 Task: Check the percentage active listings of family room in the last 1 year.
Action: Mouse moved to (1109, 251)
Screenshot: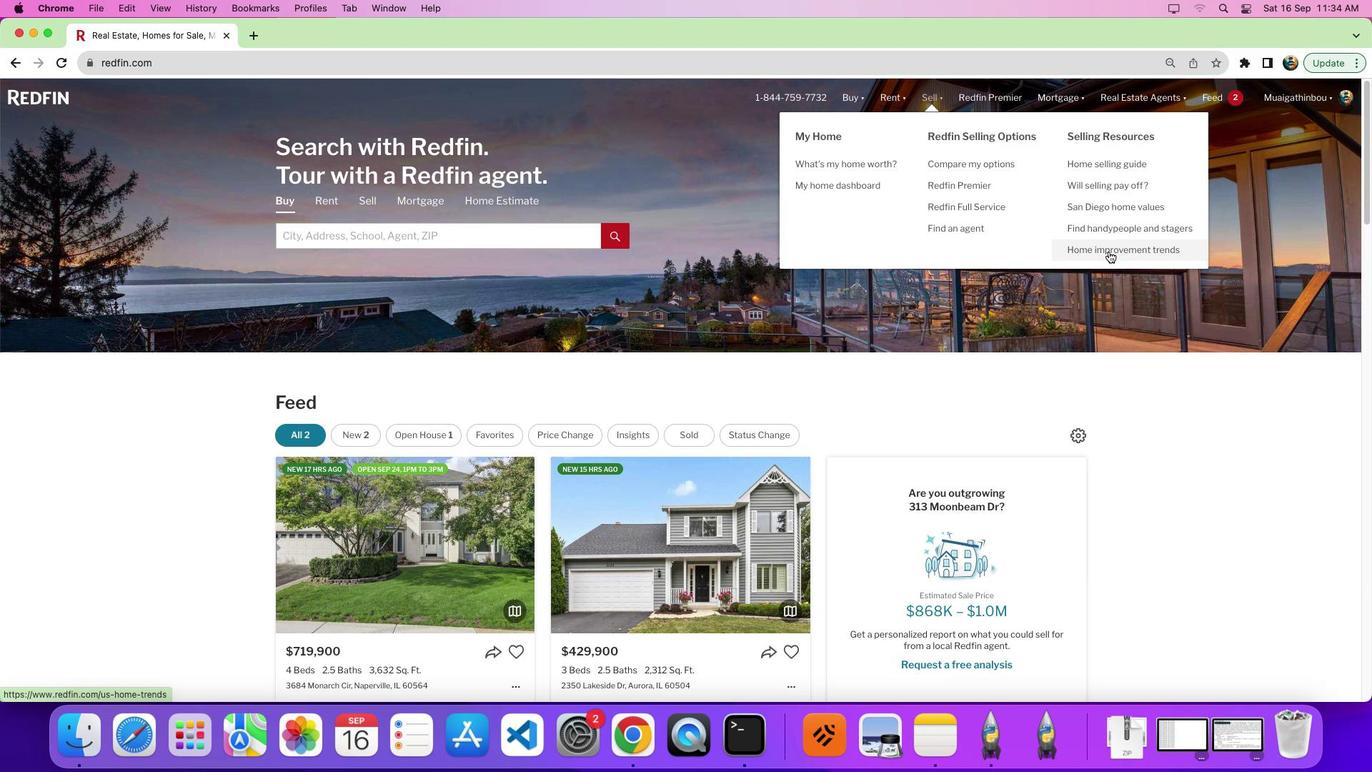 
Action: Mouse pressed left at (1109, 251)
Screenshot: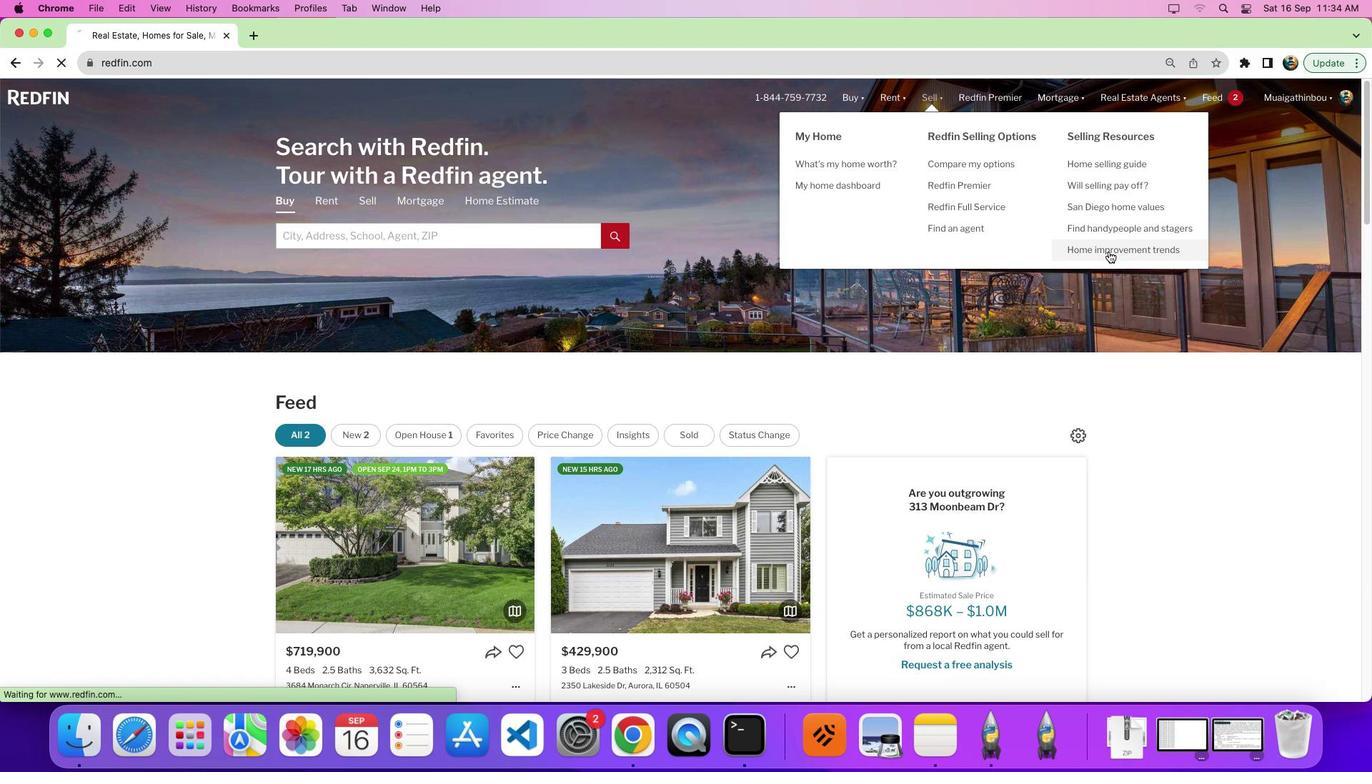 
Action: Mouse pressed left at (1109, 251)
Screenshot: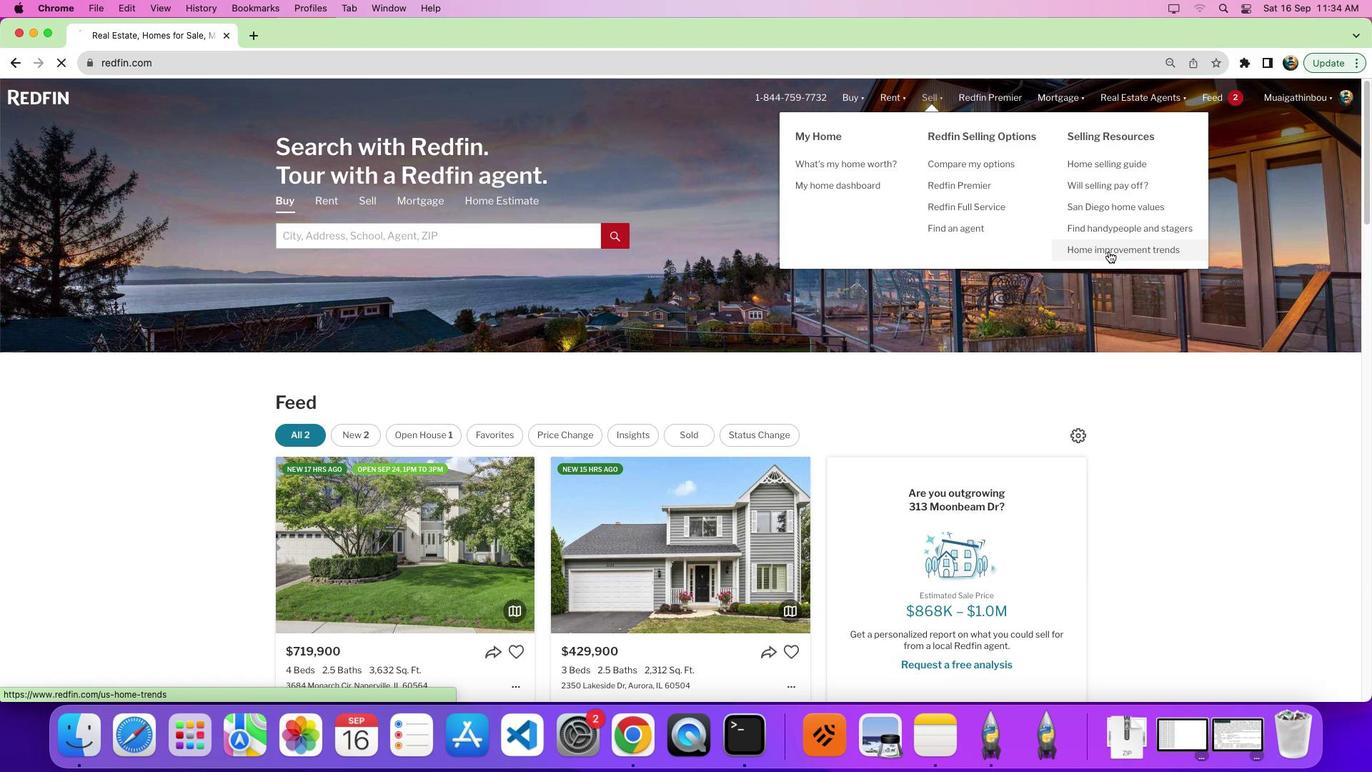 
Action: Mouse moved to (401, 269)
Screenshot: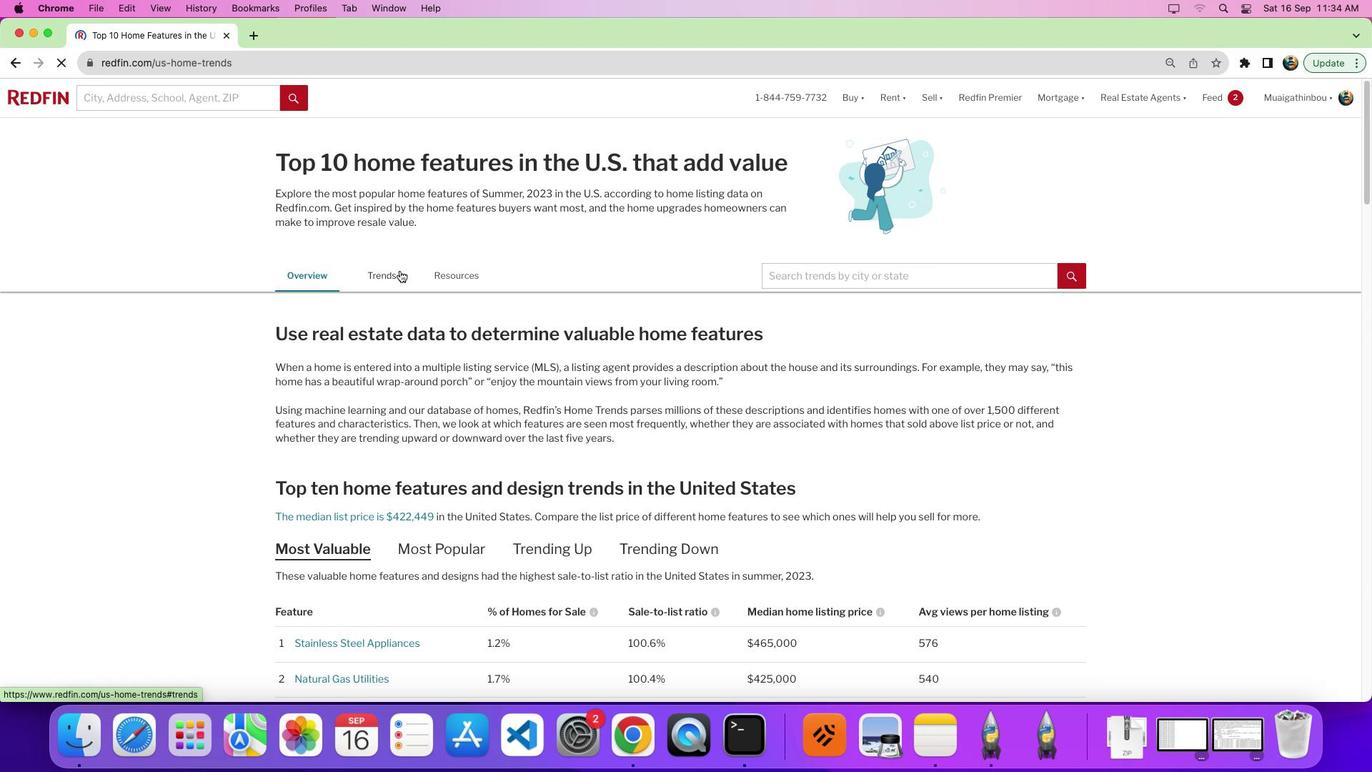 
Action: Mouse pressed left at (401, 269)
Screenshot: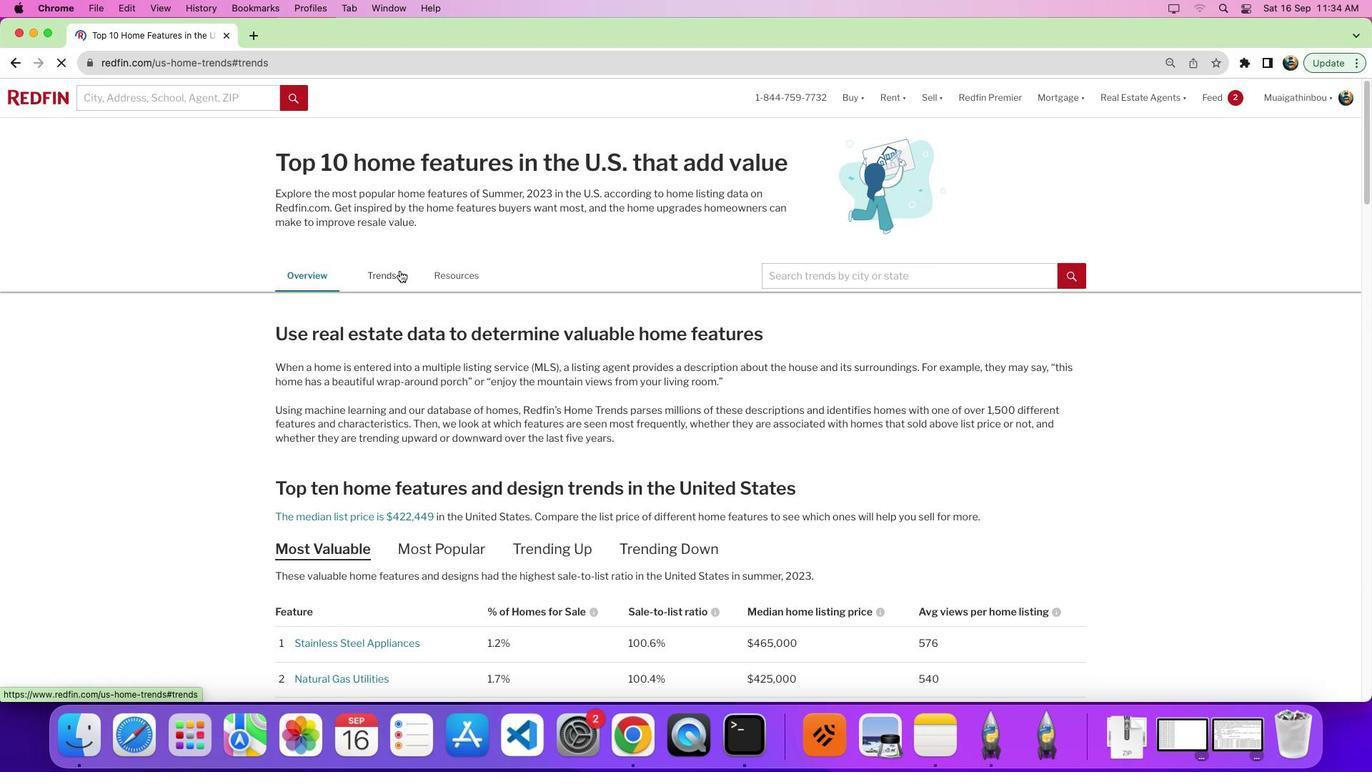 
Action: Mouse moved to (539, 327)
Screenshot: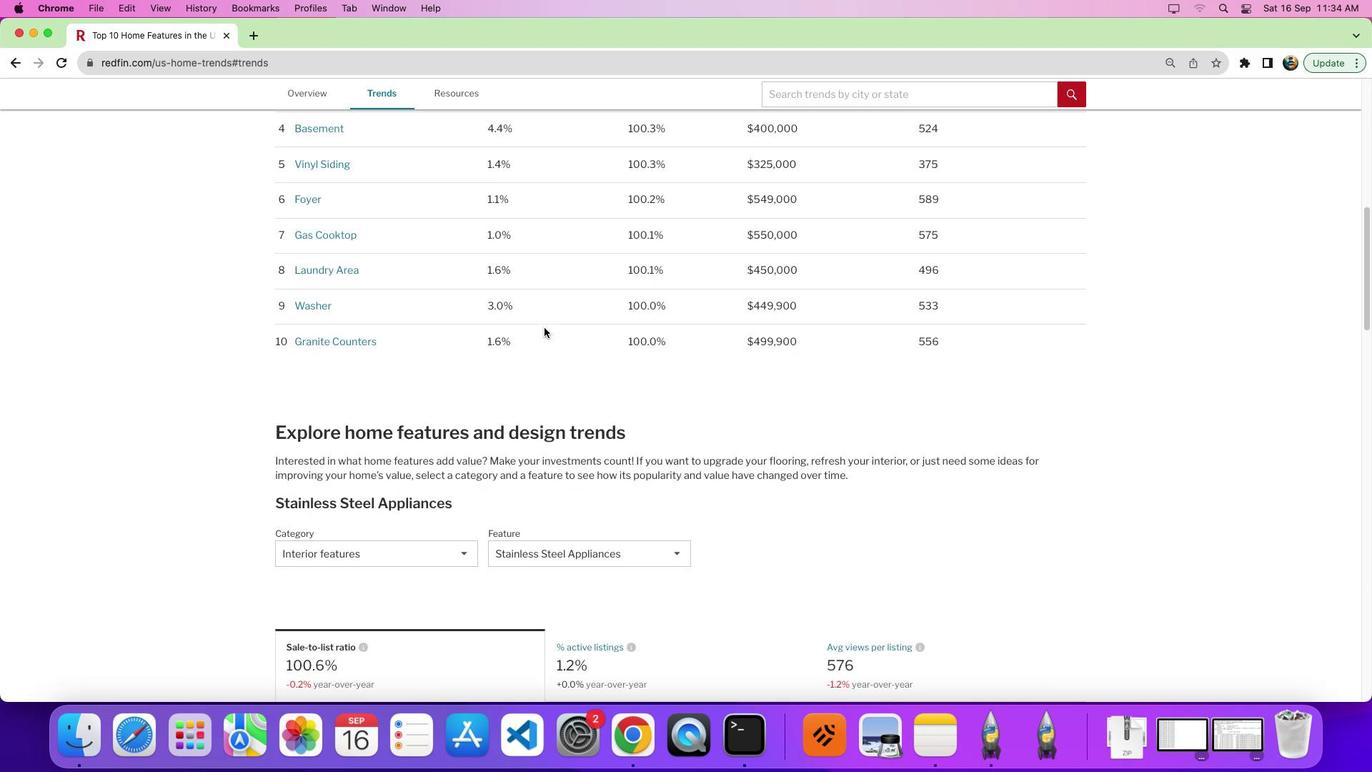 
Action: Mouse scrolled (539, 327) with delta (0, 0)
Screenshot: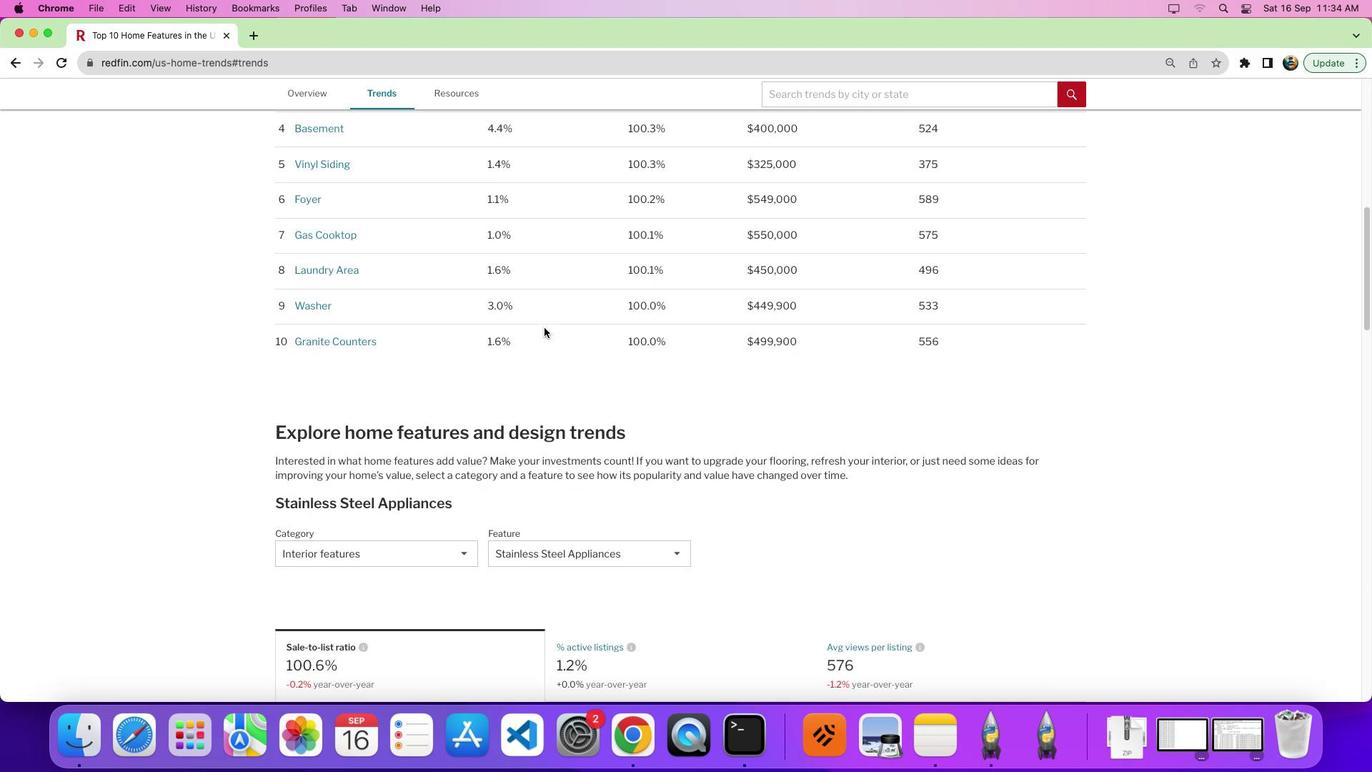 
Action: Mouse moved to (539, 328)
Screenshot: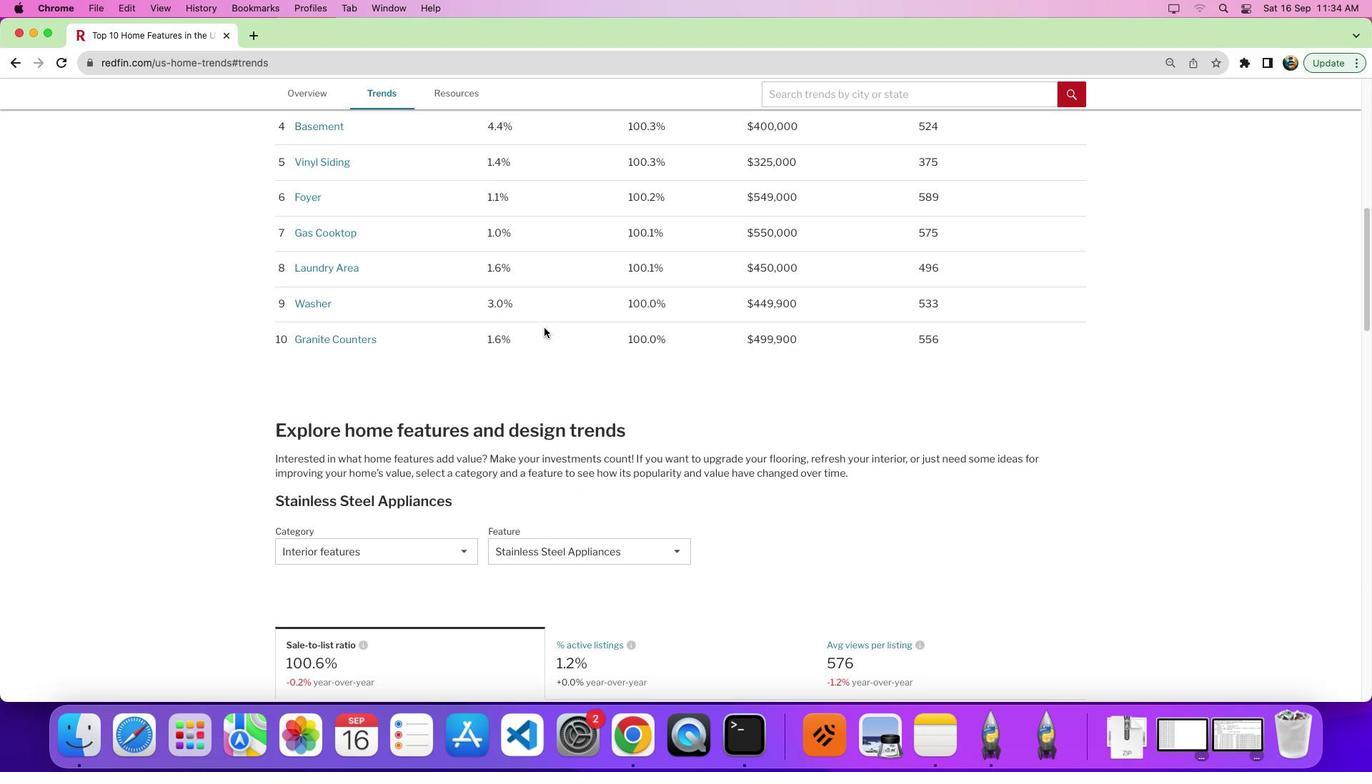 
Action: Mouse scrolled (539, 328) with delta (0, 0)
Screenshot: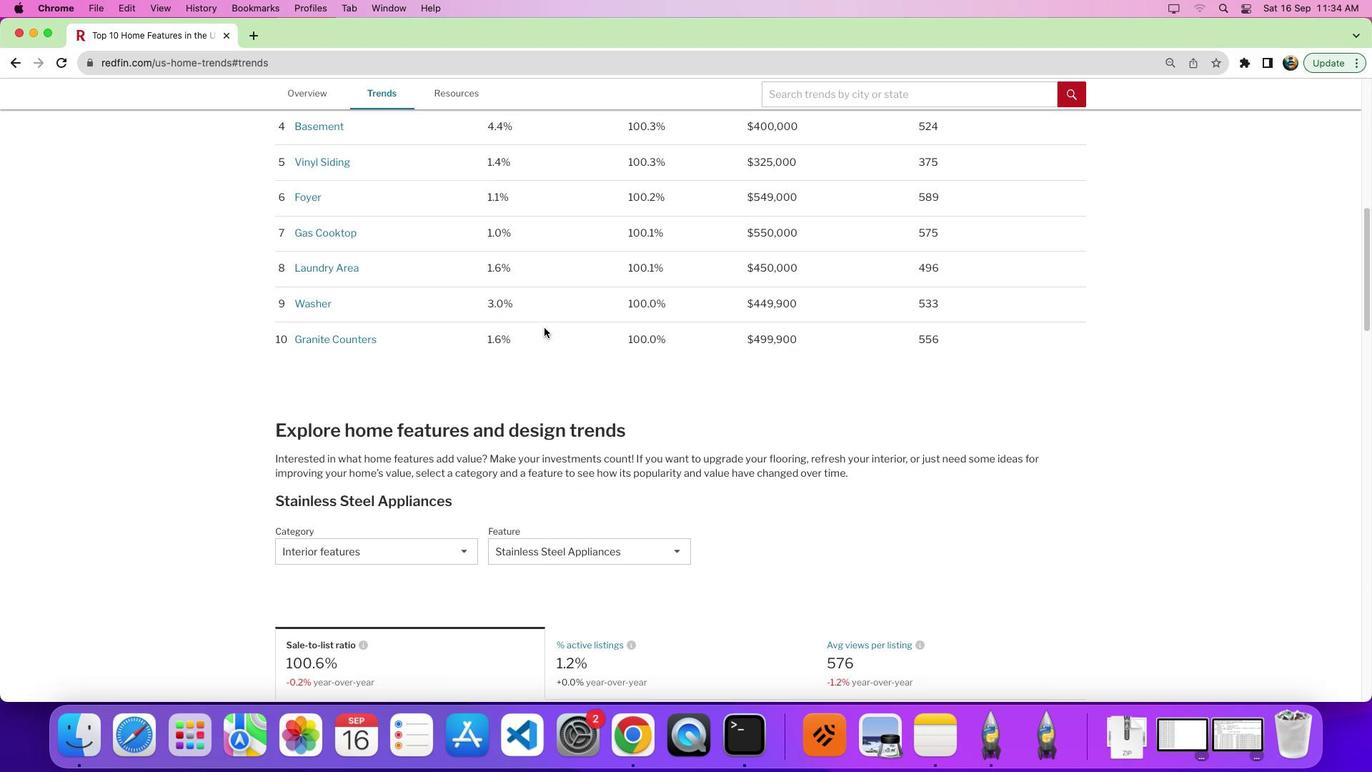 
Action: Mouse scrolled (539, 328) with delta (0, -5)
Screenshot: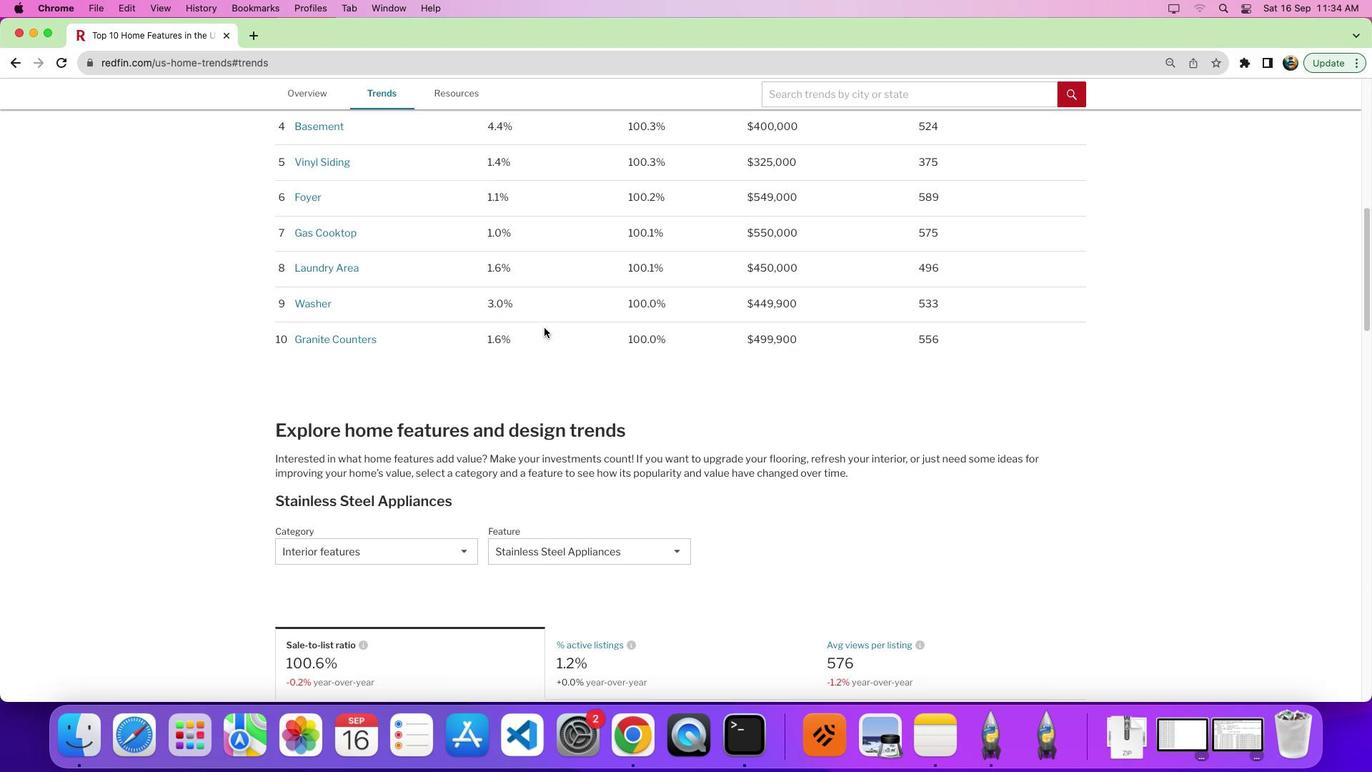
Action: Mouse moved to (584, 549)
Screenshot: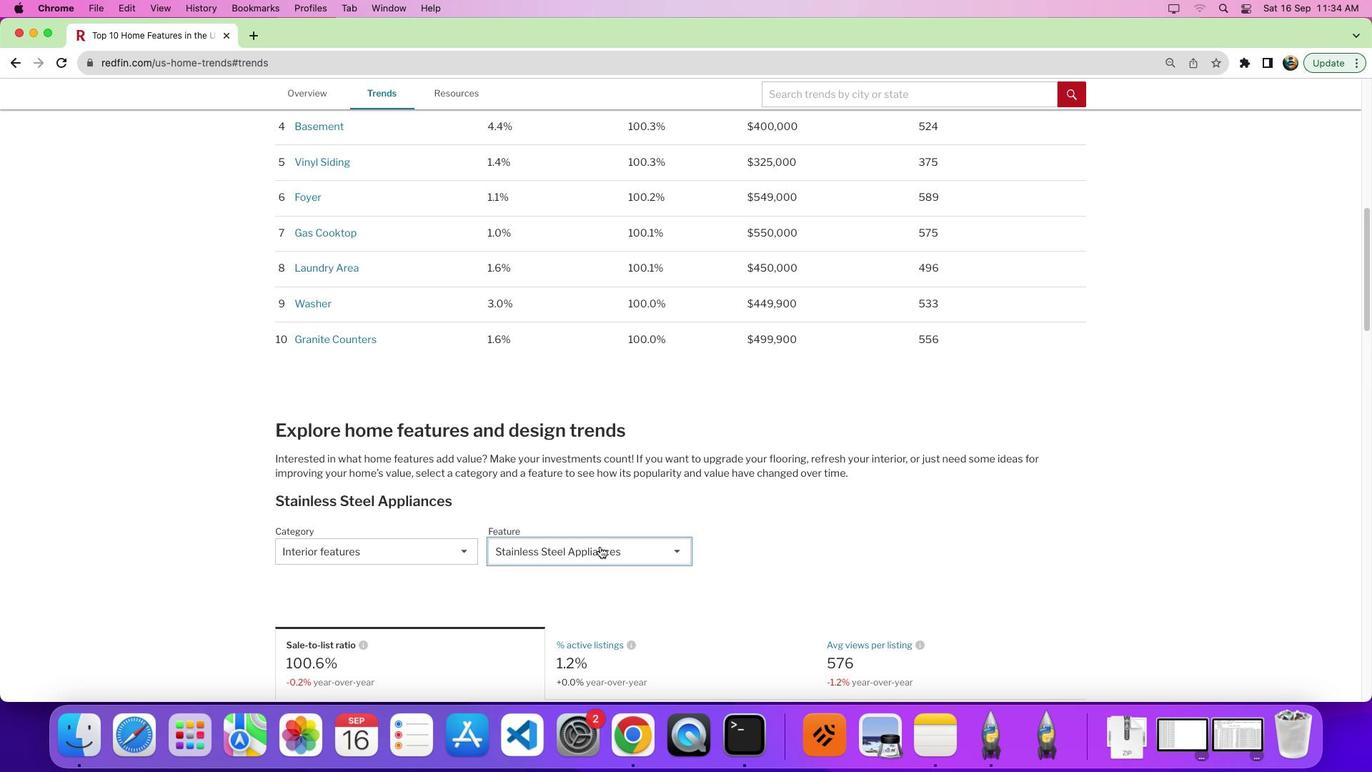 
Action: Mouse pressed left at (584, 549)
Screenshot: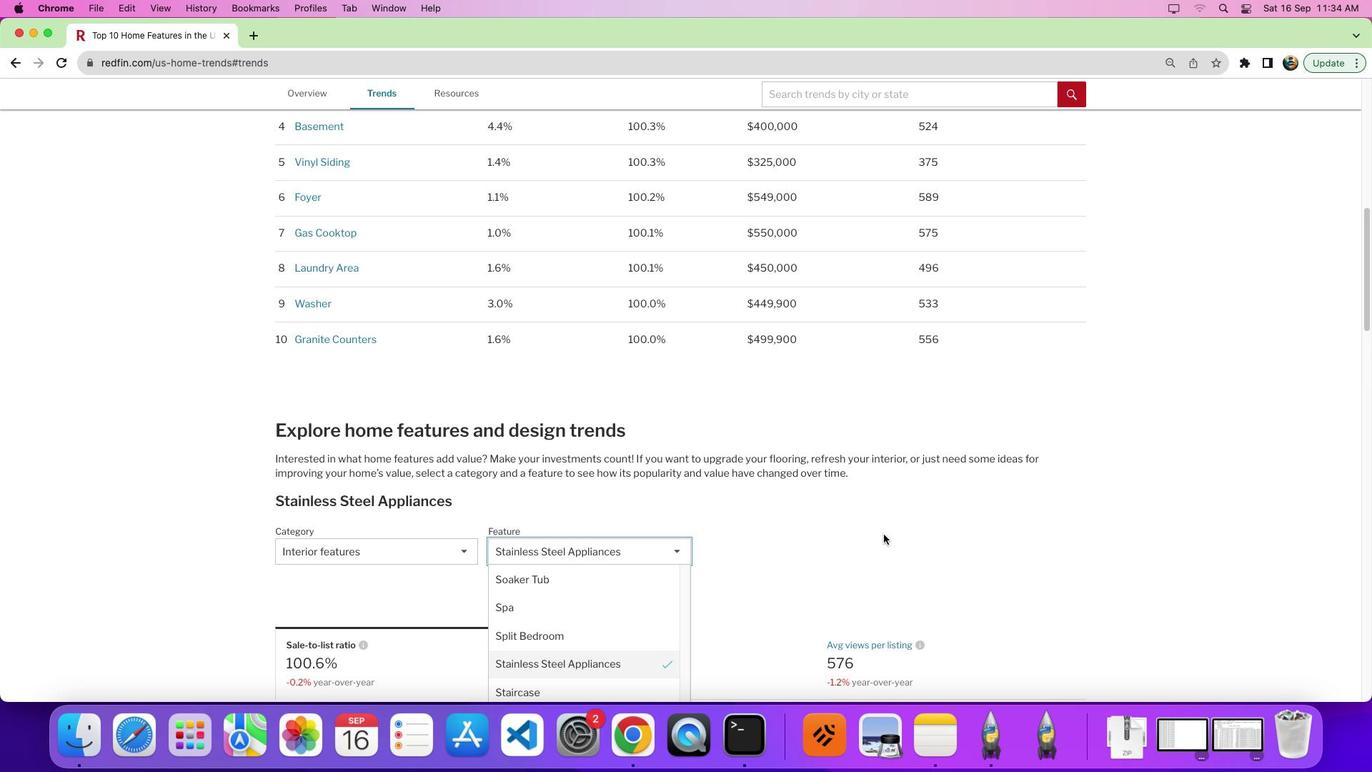 
Action: Mouse moved to (783, 526)
Screenshot: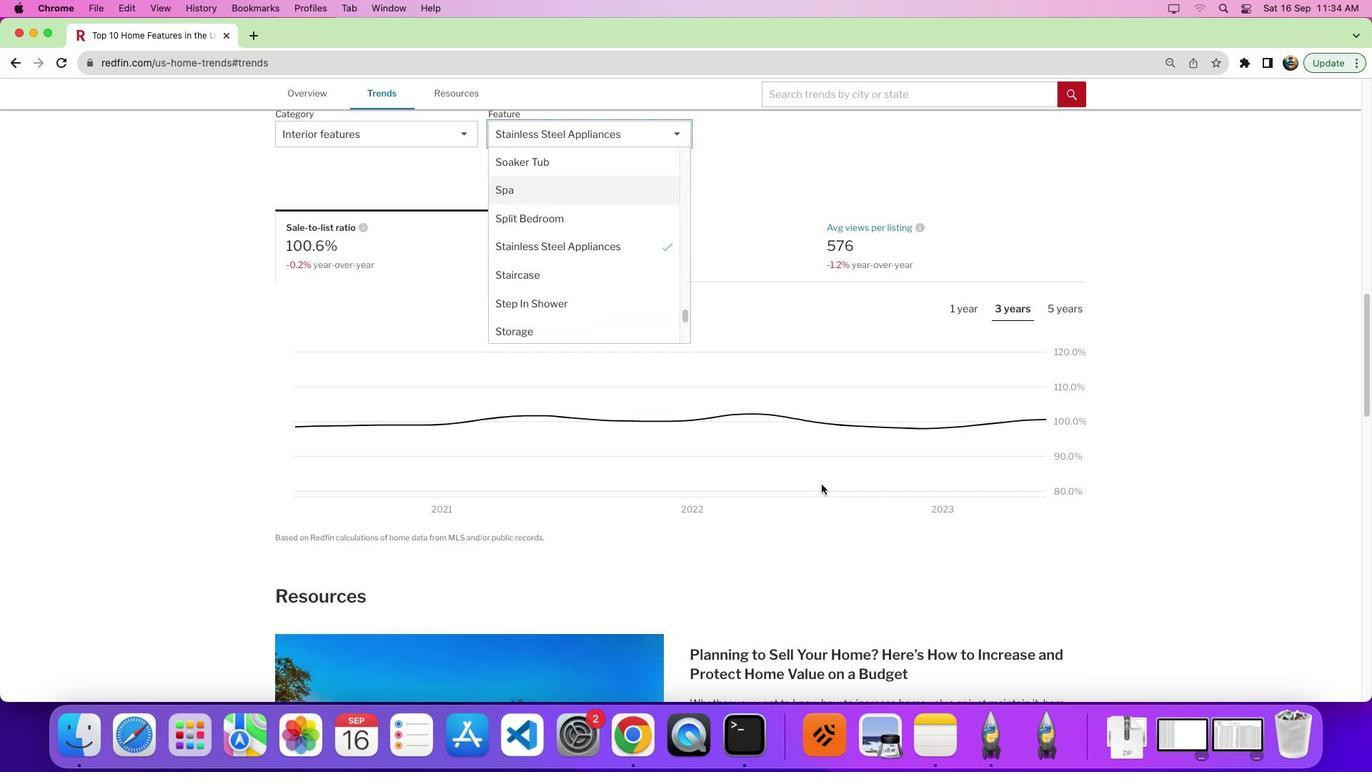 
Action: Mouse scrolled (783, 526) with delta (0, 0)
Screenshot: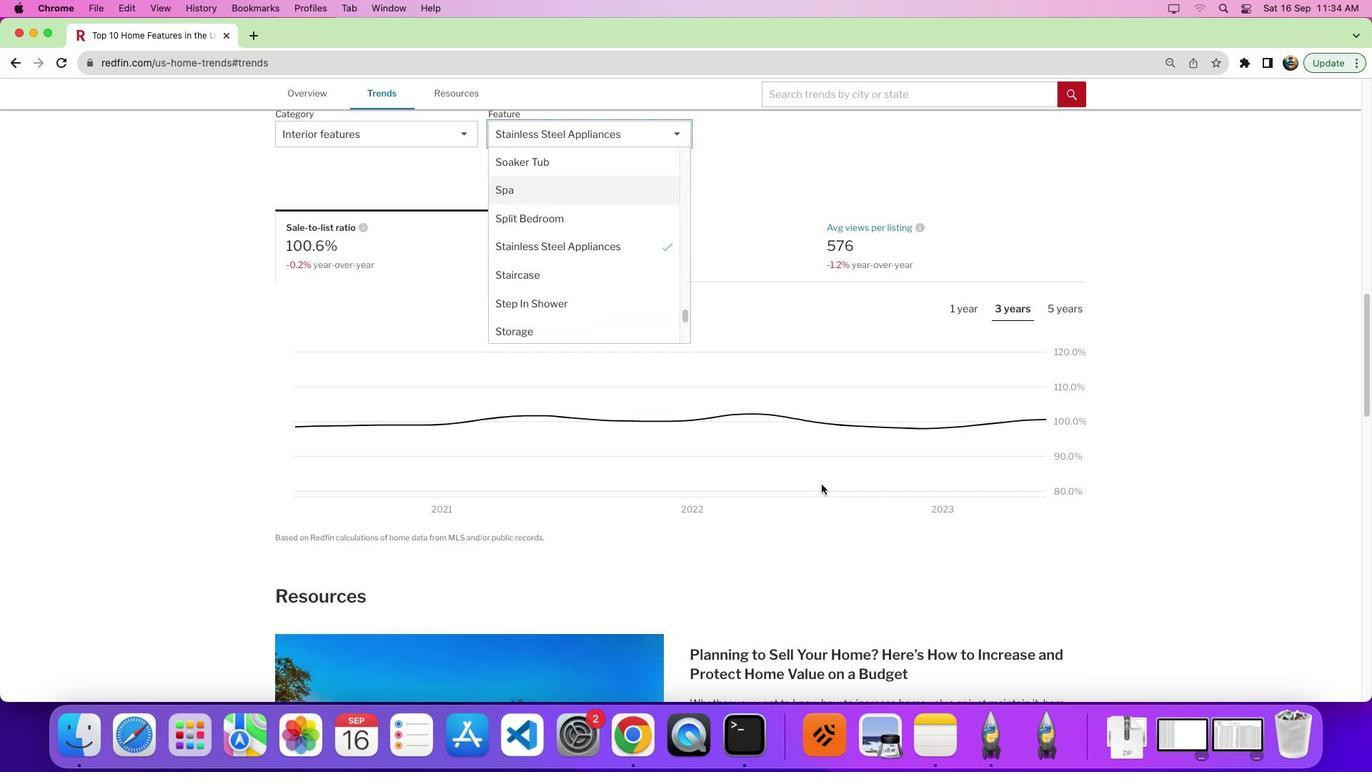 
Action: Mouse moved to (805, 512)
Screenshot: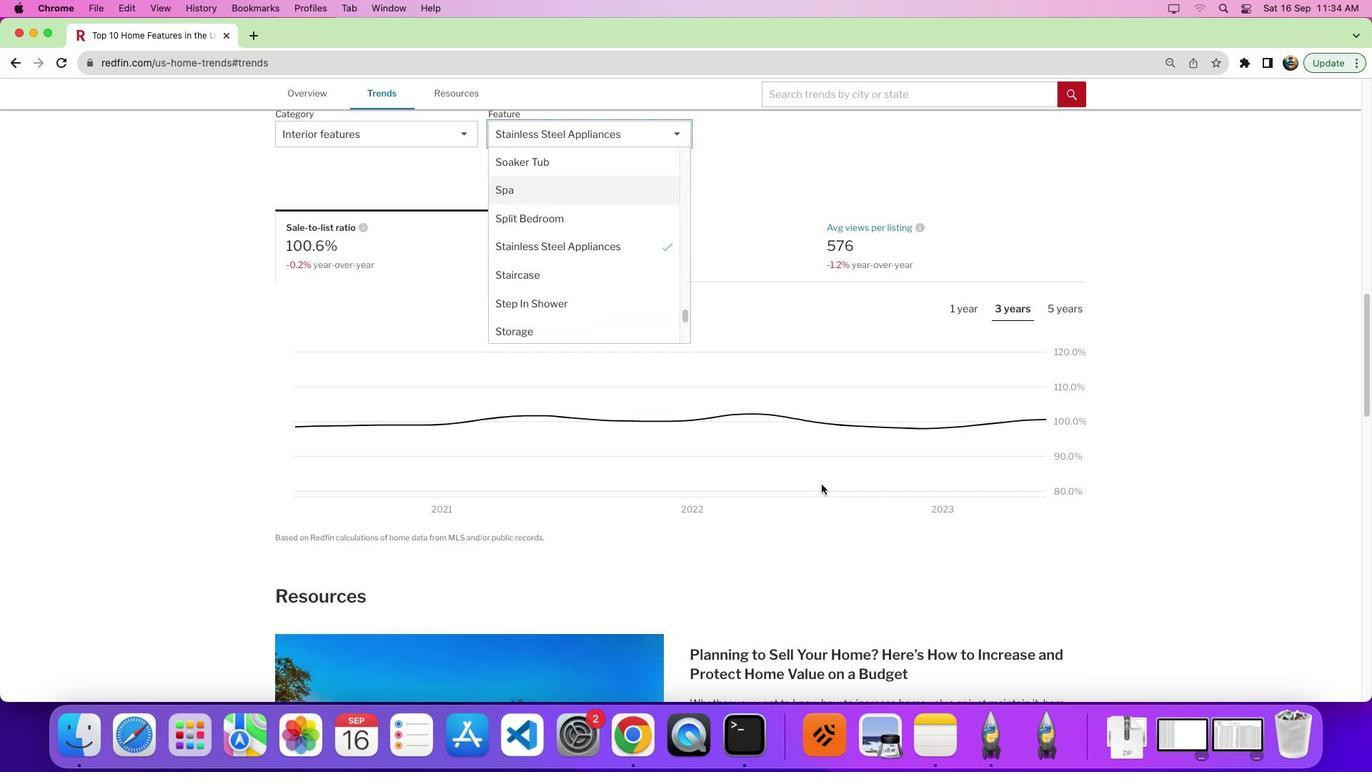 
Action: Mouse scrolled (805, 512) with delta (0, 0)
Screenshot: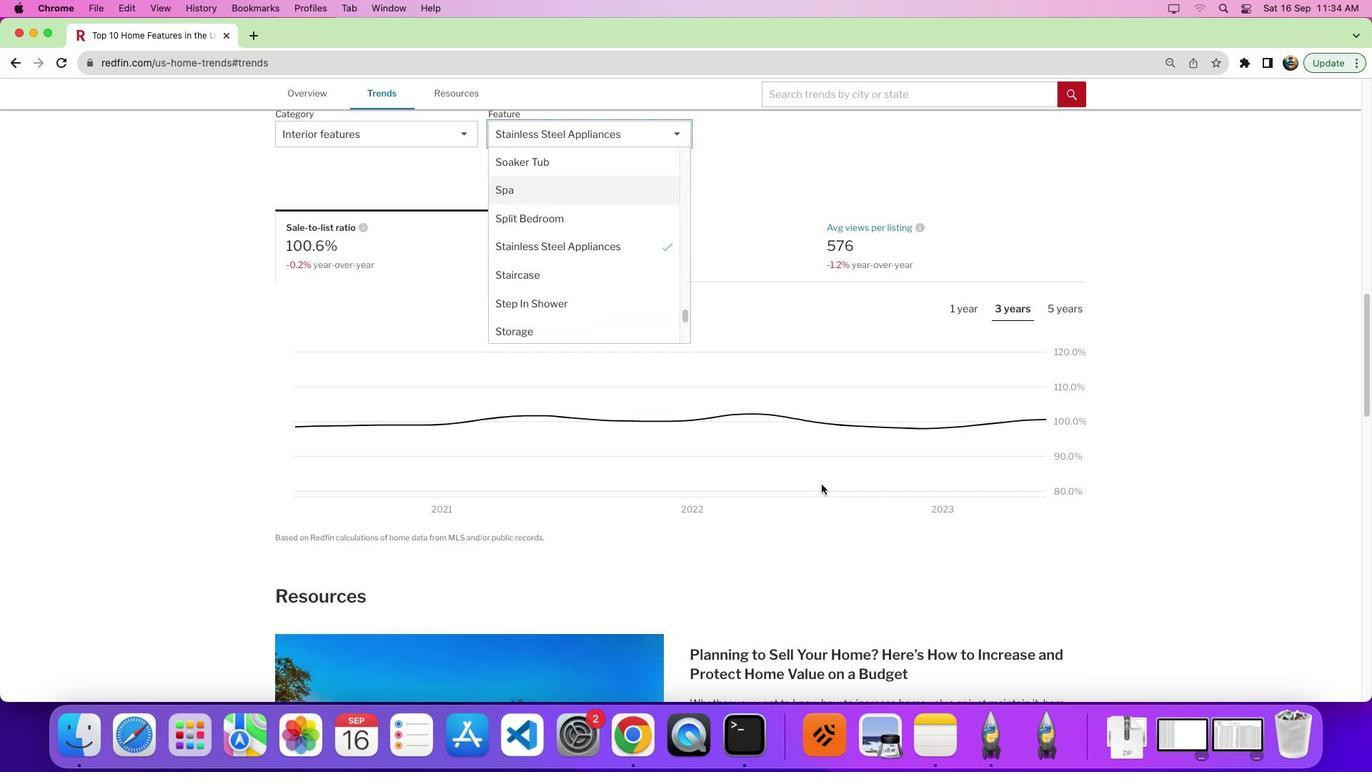
Action: Mouse moved to (821, 498)
Screenshot: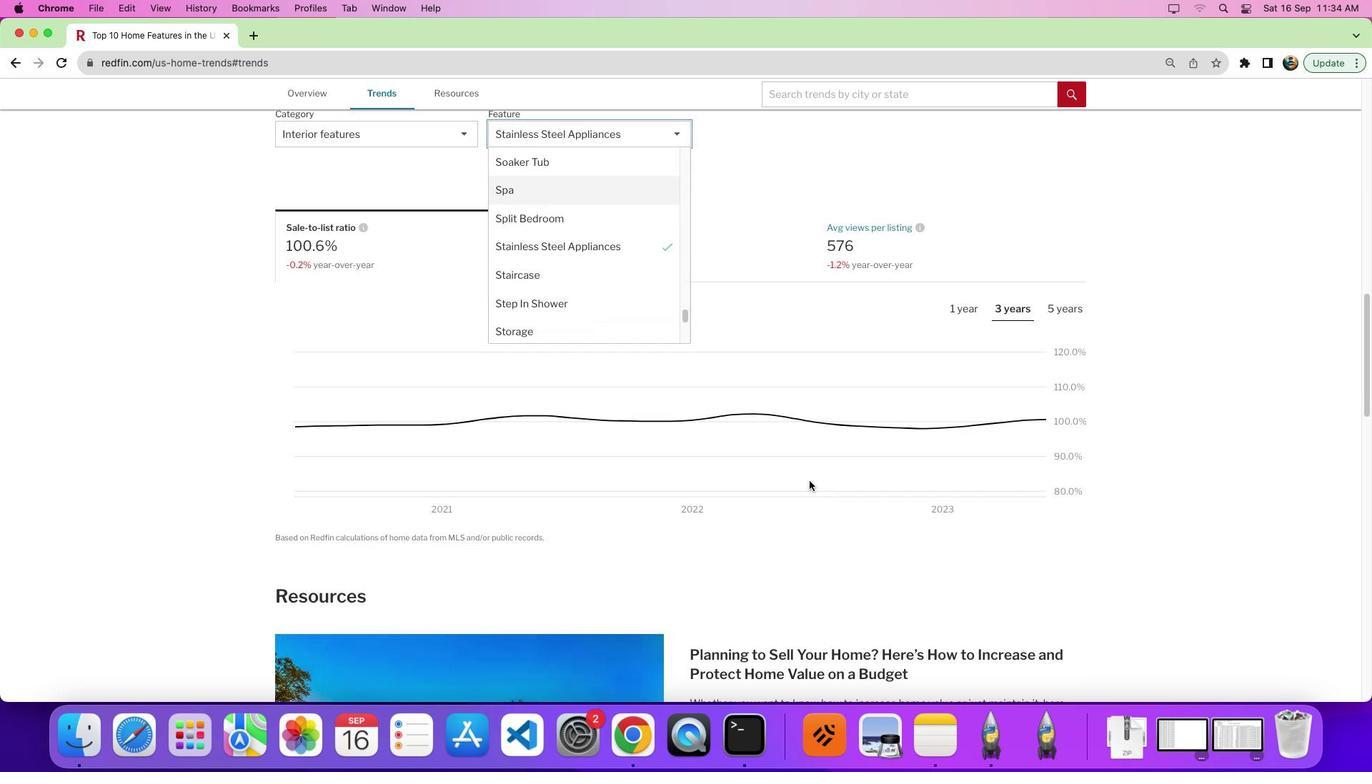 
Action: Mouse scrolled (821, 498) with delta (0, -5)
Screenshot: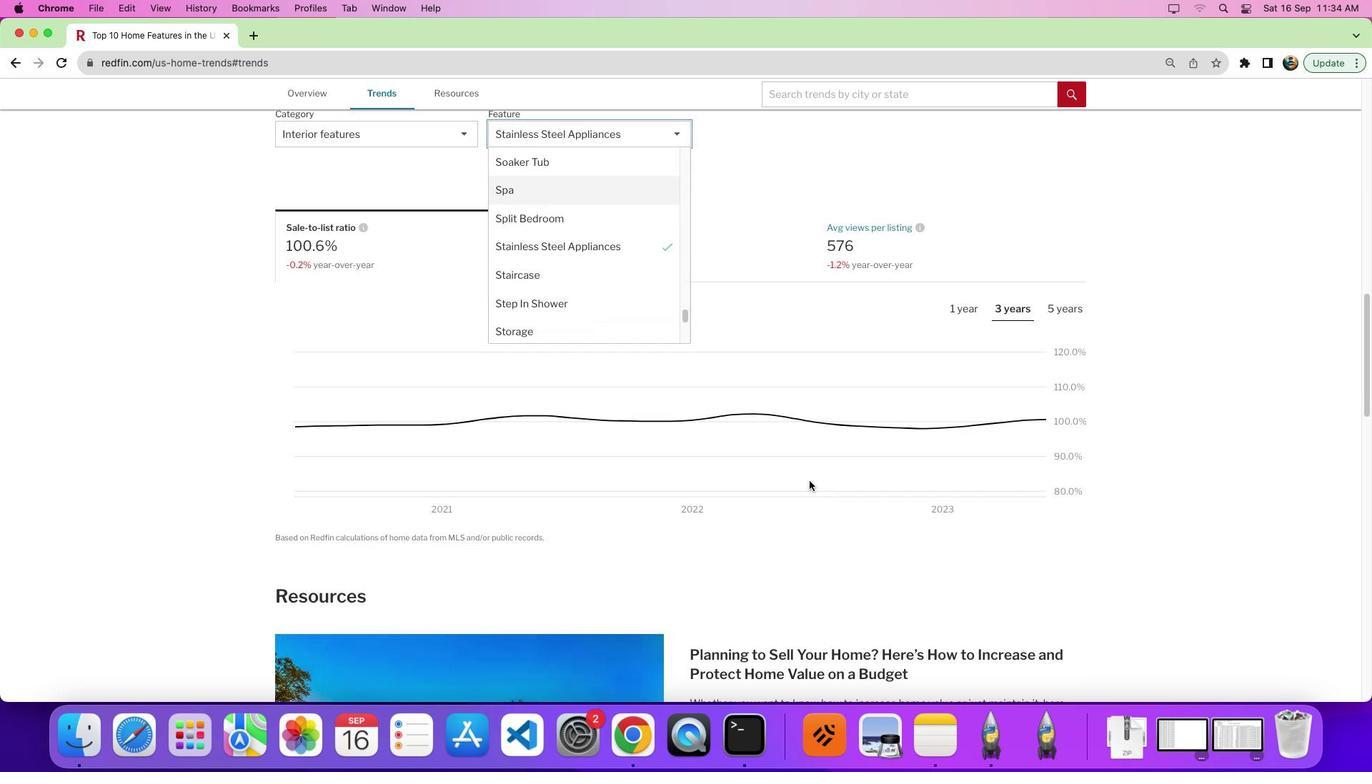 
Action: Mouse moved to (824, 486)
Screenshot: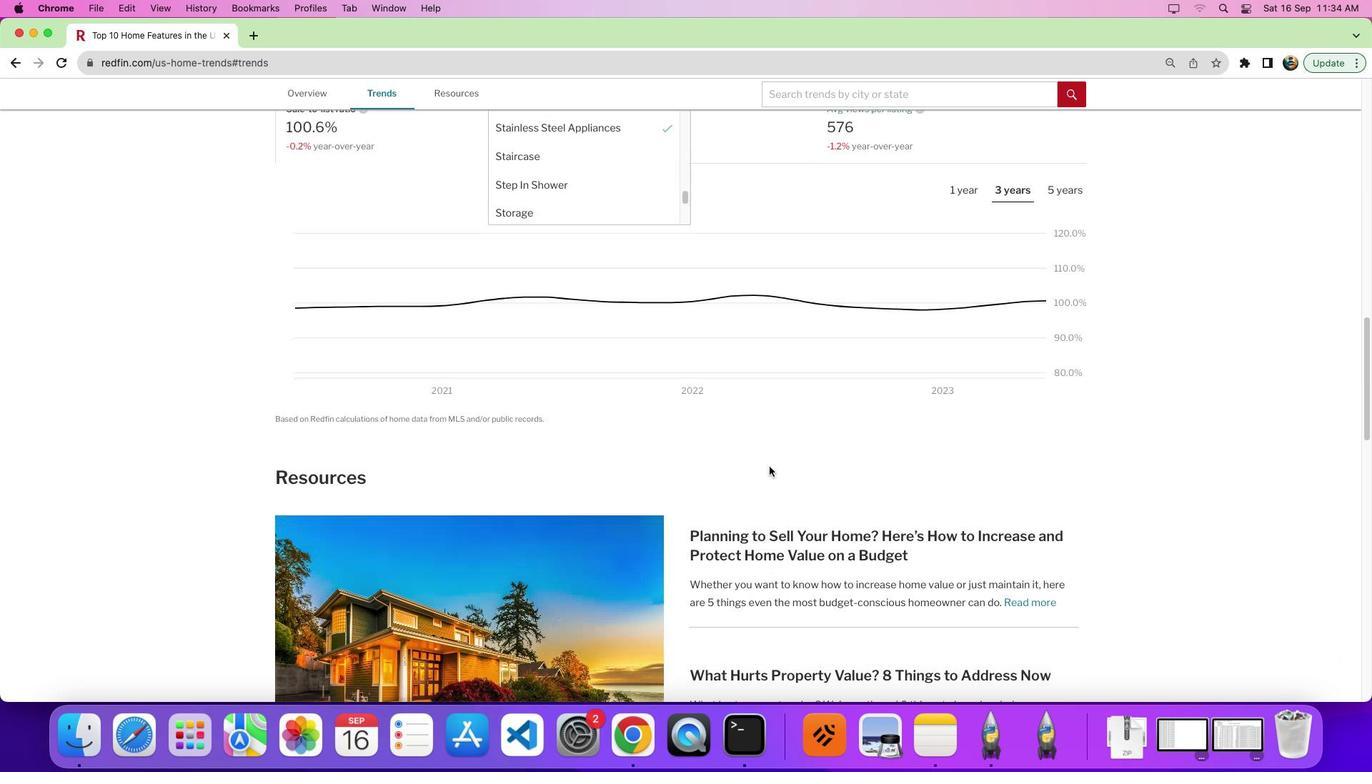
Action: Mouse scrolled (824, 486) with delta (0, -5)
Screenshot: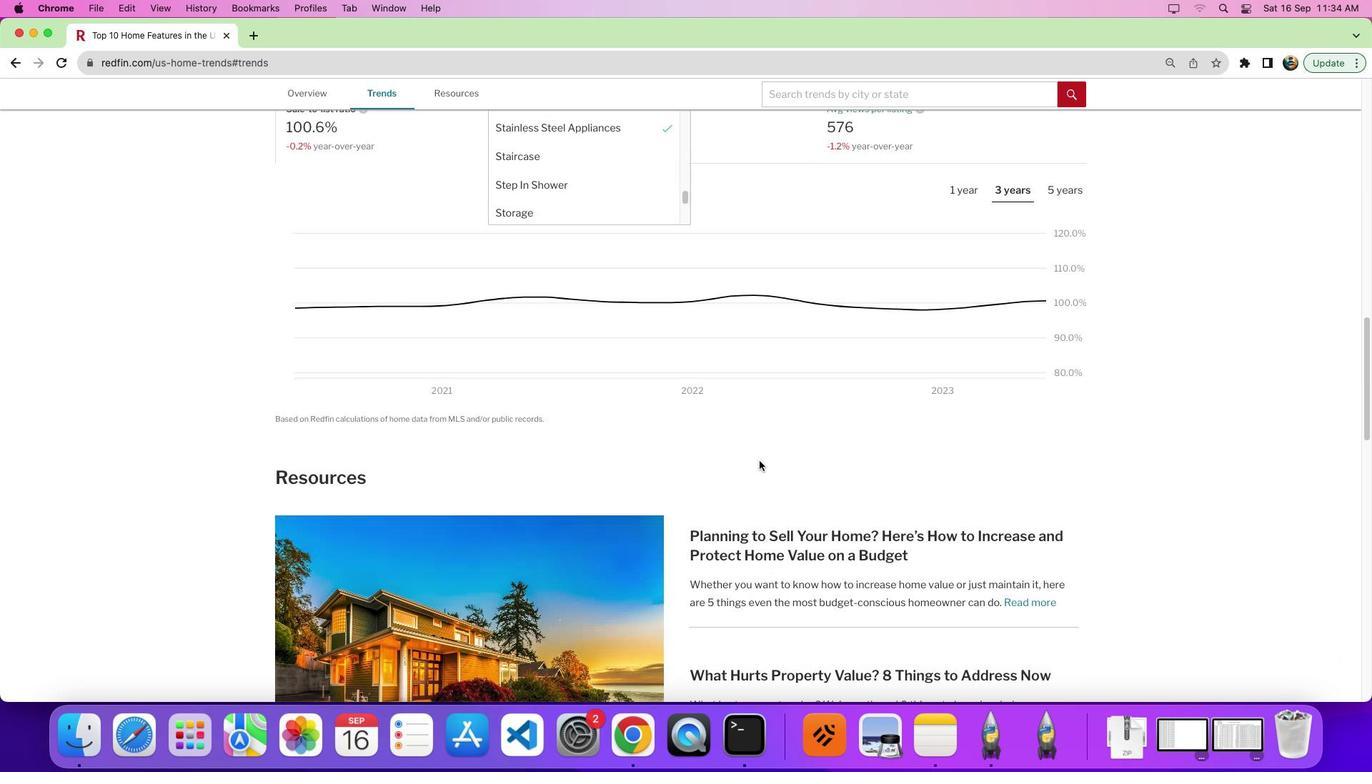 
Action: Mouse moved to (682, 224)
Screenshot: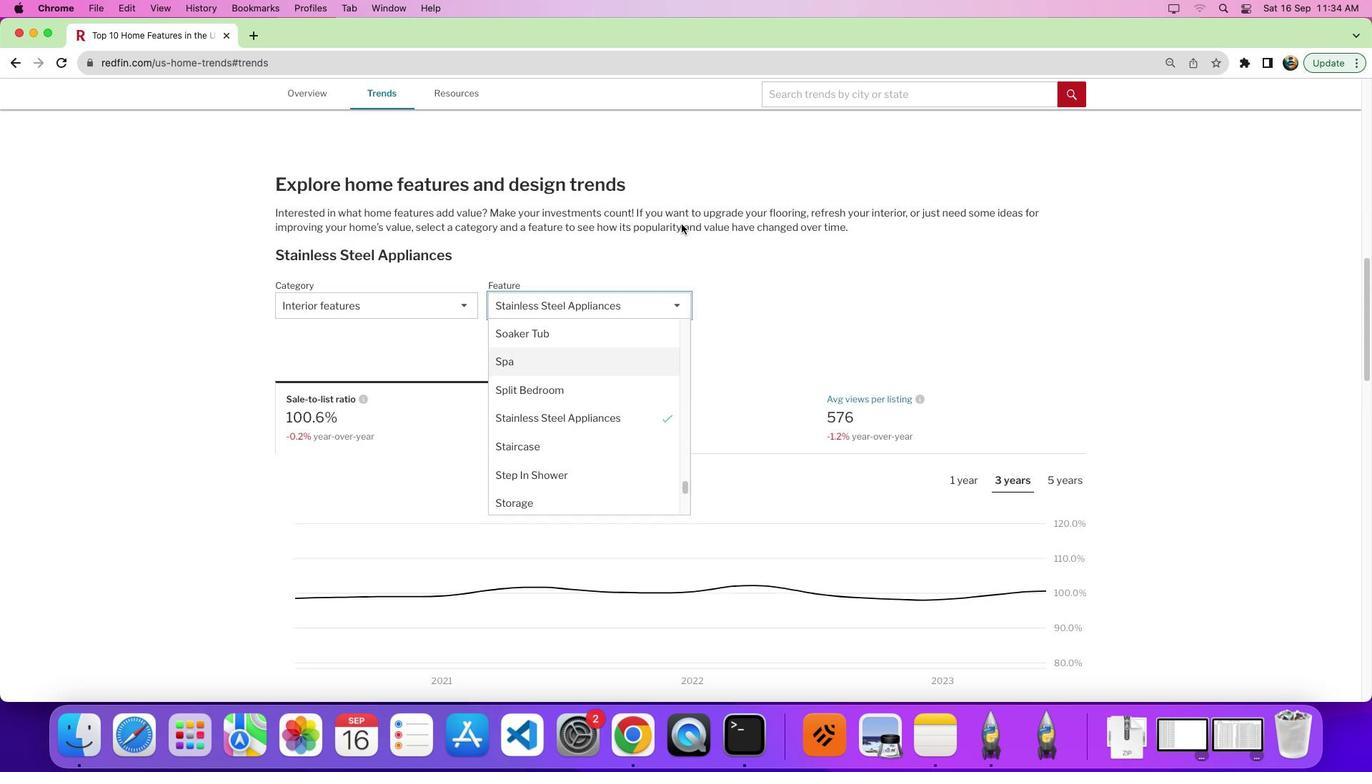 
Action: Mouse scrolled (682, 224) with delta (0, 0)
Screenshot: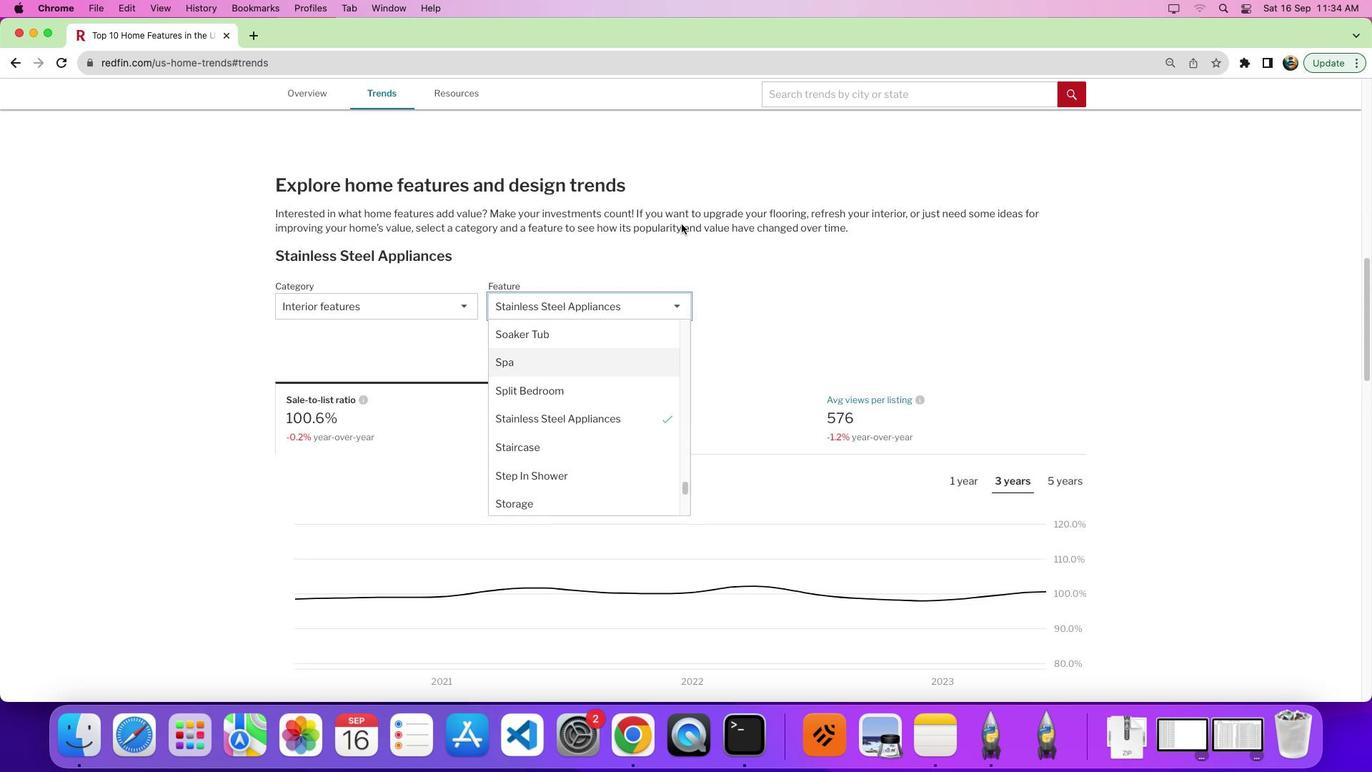 
Action: Mouse scrolled (682, 224) with delta (0, 0)
Screenshot: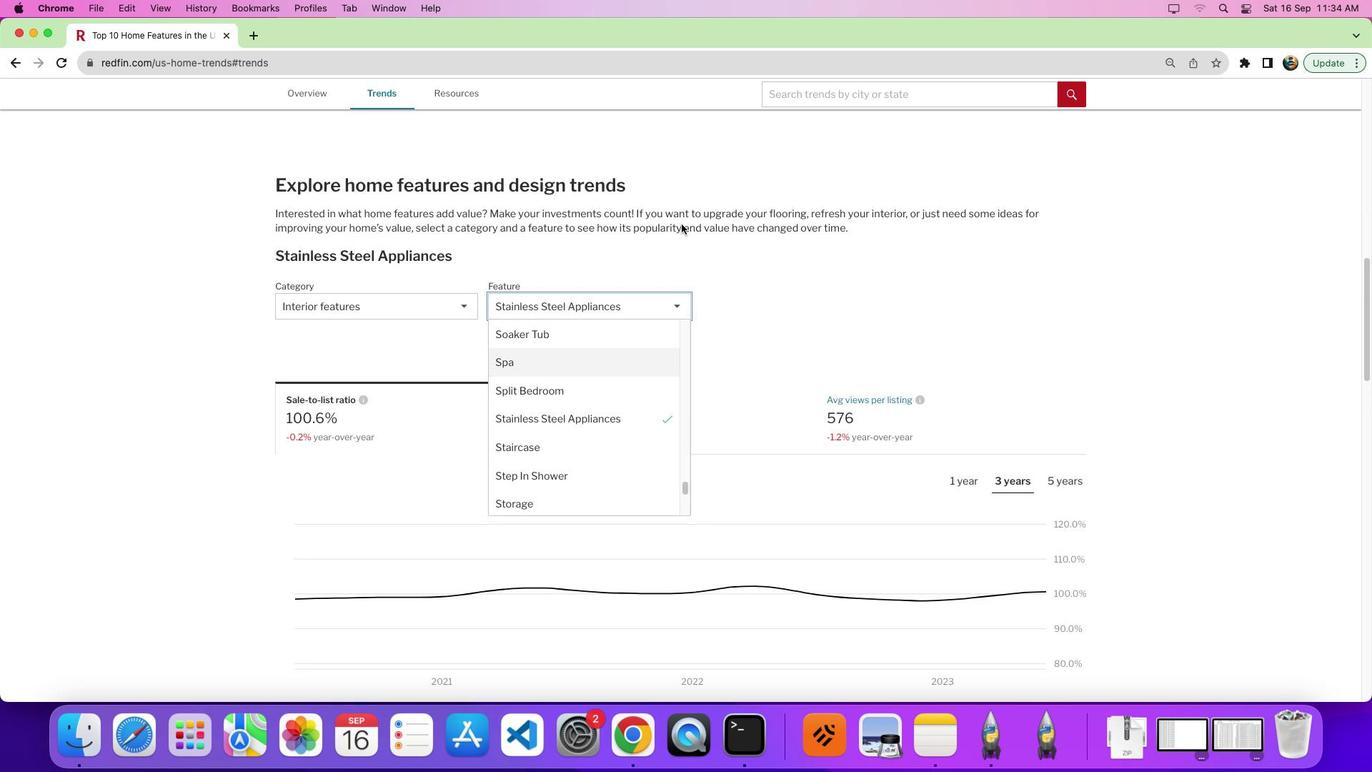 
Action: Mouse scrolled (682, 224) with delta (0, 5)
Screenshot: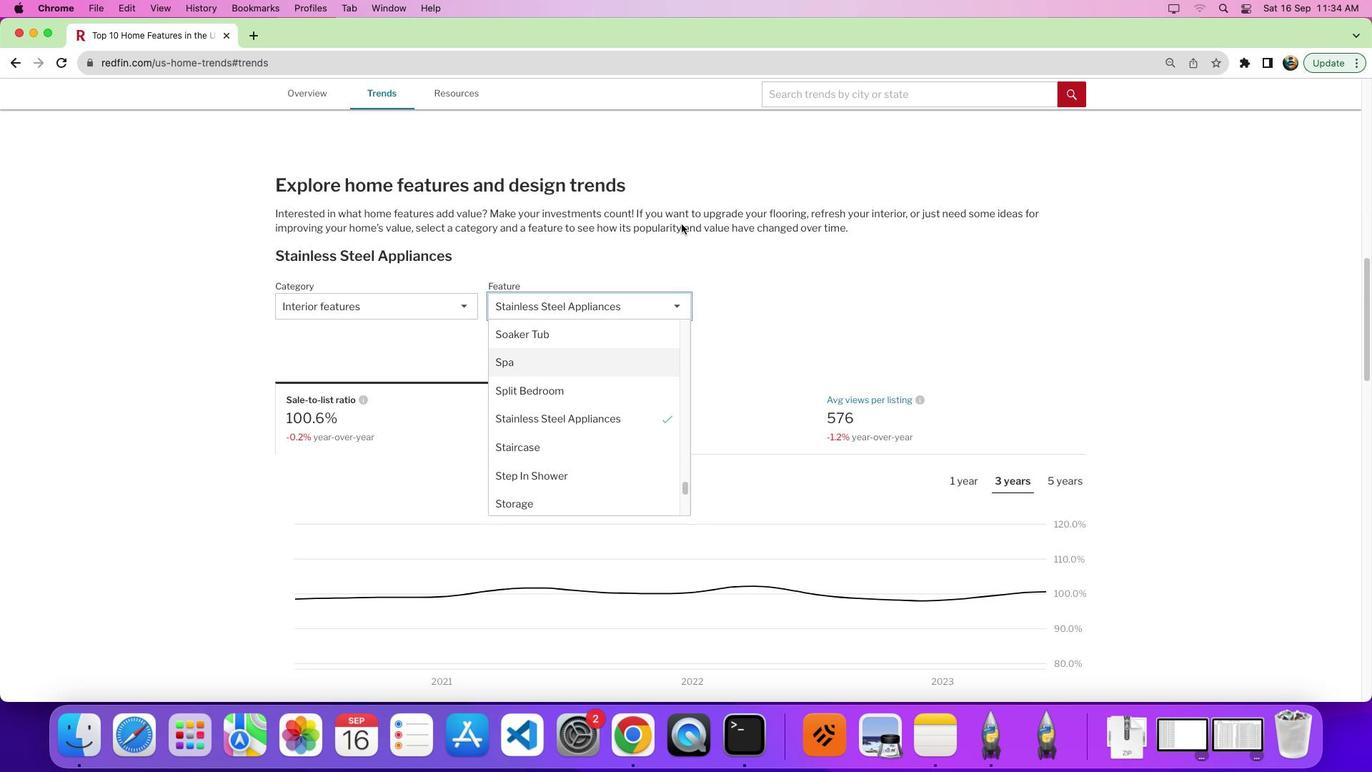 
Action: Mouse moved to (688, 396)
Screenshot: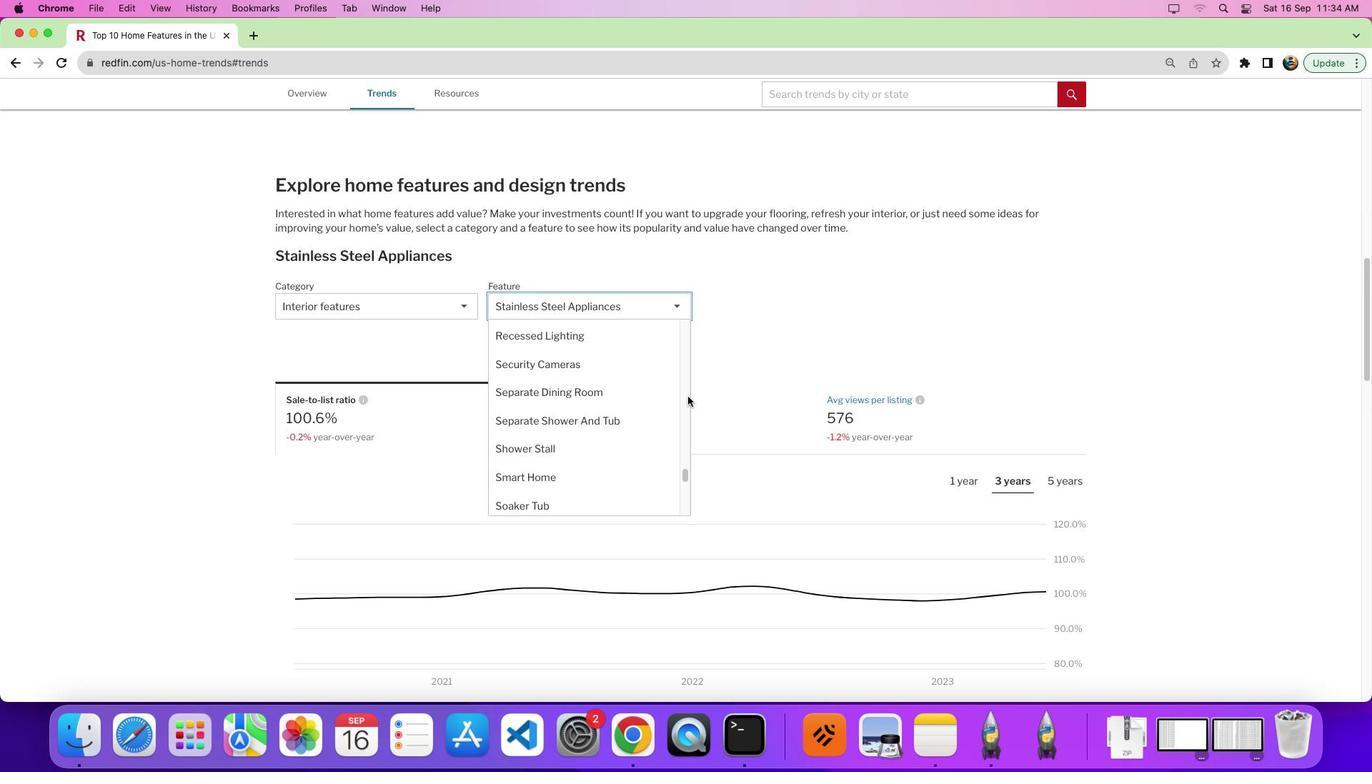 
Action: Mouse pressed left at (688, 396)
Screenshot: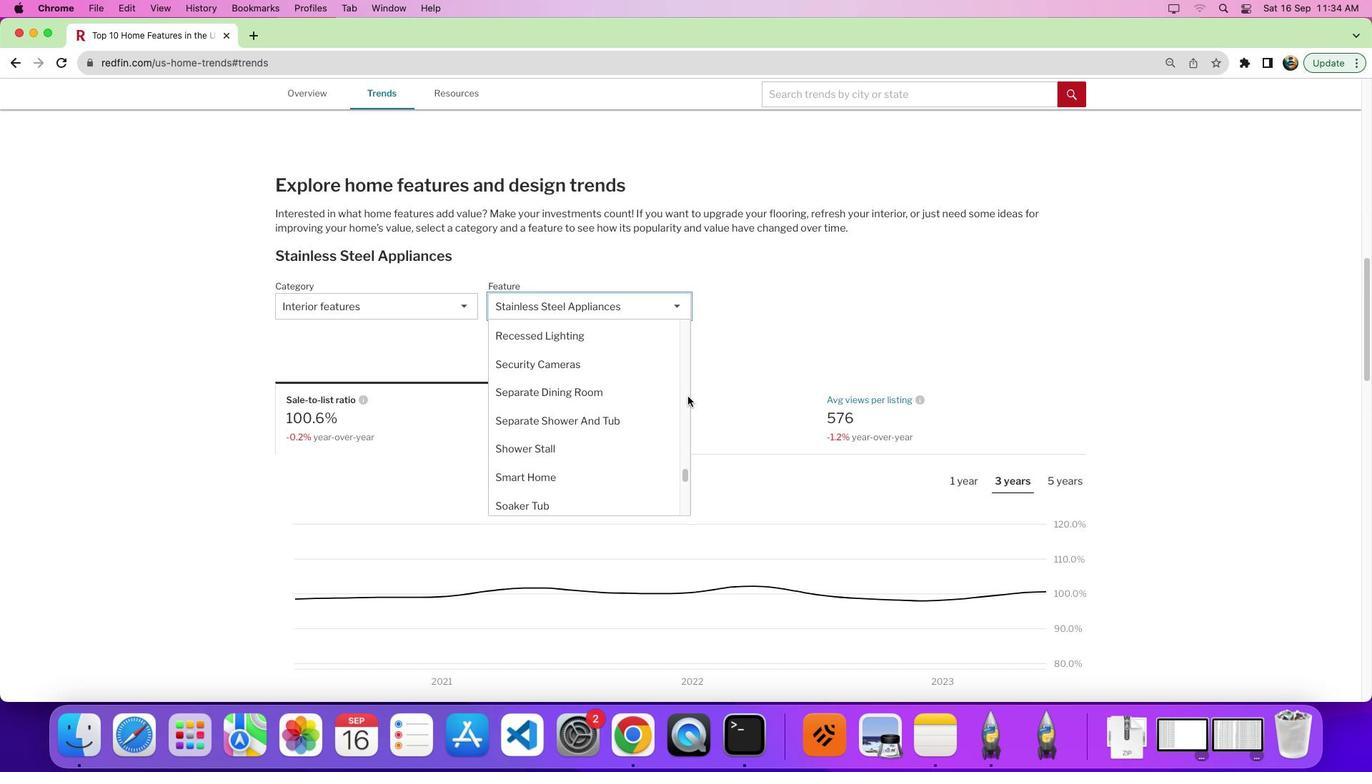 
Action: Mouse moved to (572, 401)
Screenshot: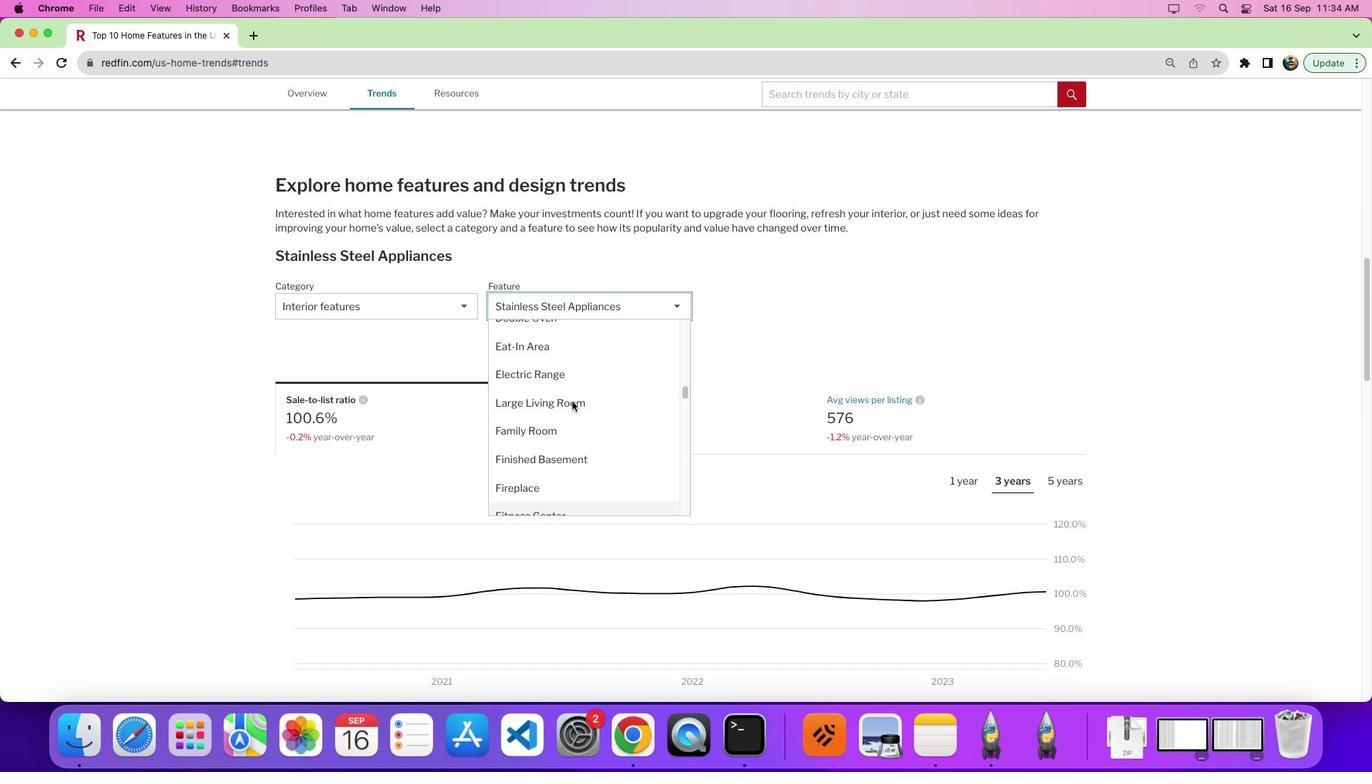 
Action: Mouse scrolled (572, 401) with delta (0, 0)
Screenshot: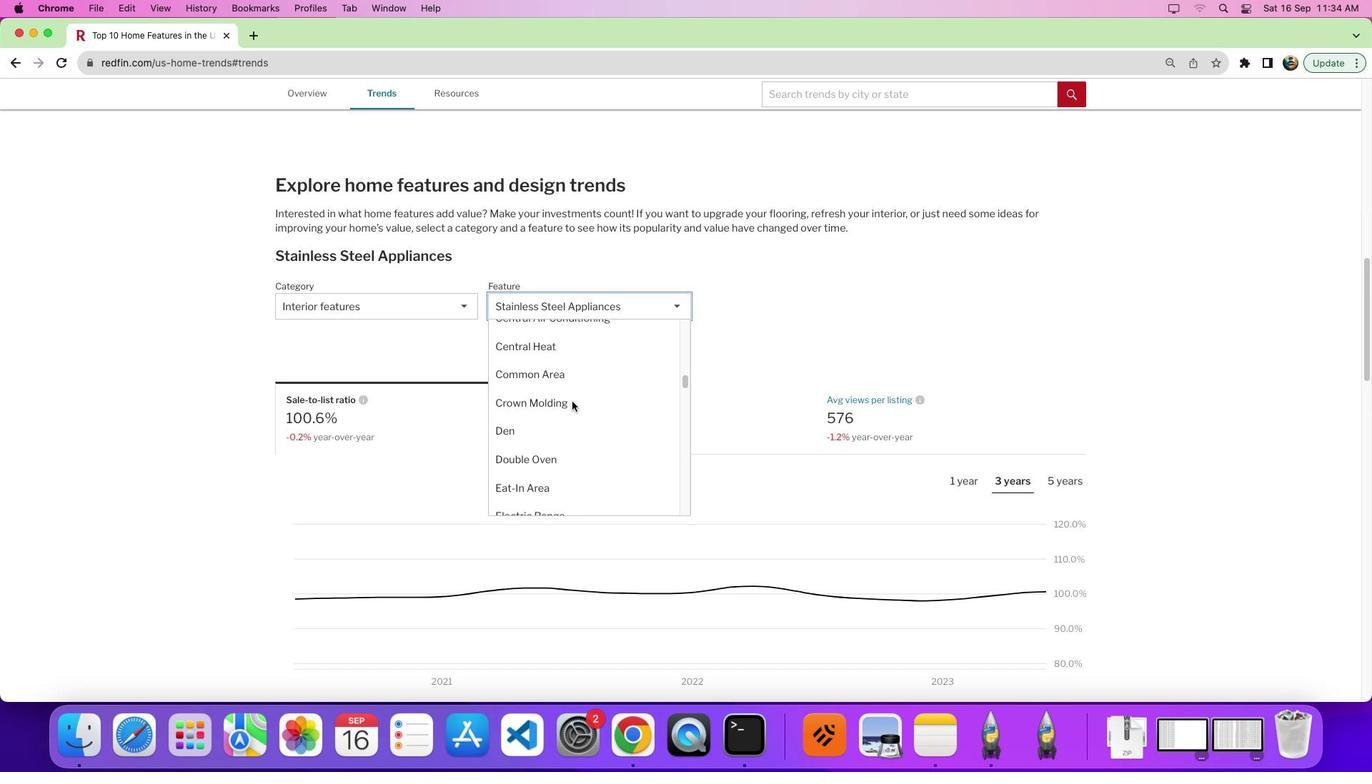 
Action: Mouse scrolled (572, 401) with delta (0, 0)
Screenshot: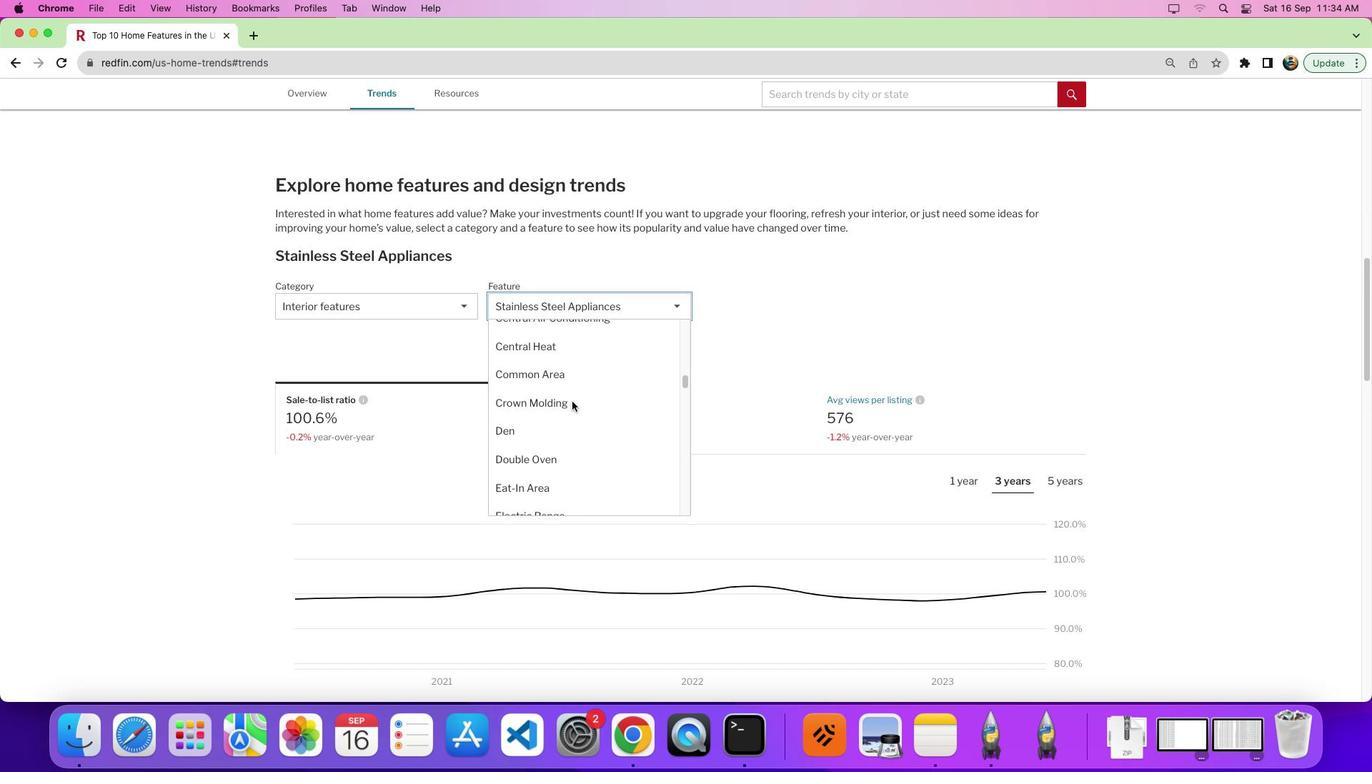 
Action: Mouse scrolled (572, 401) with delta (0, 5)
Screenshot: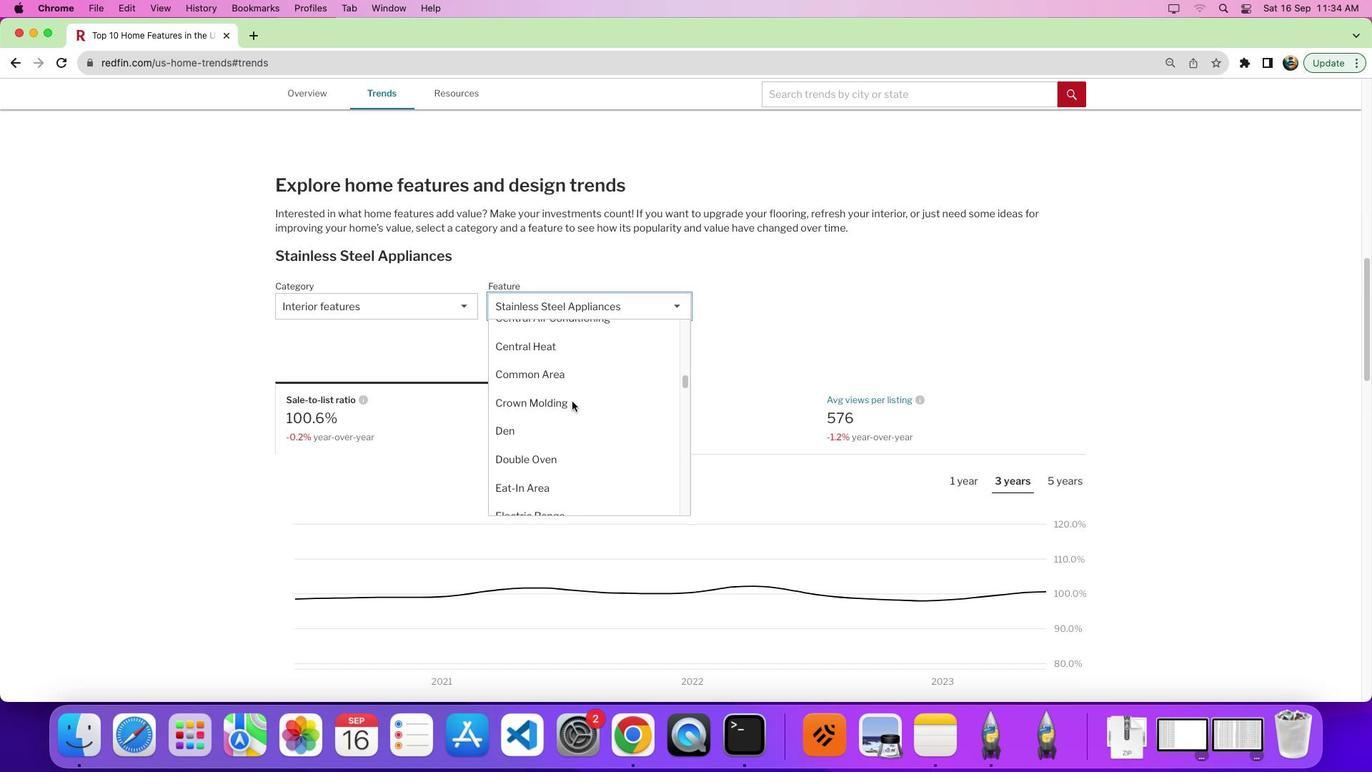 
Action: Mouse moved to (563, 409)
Screenshot: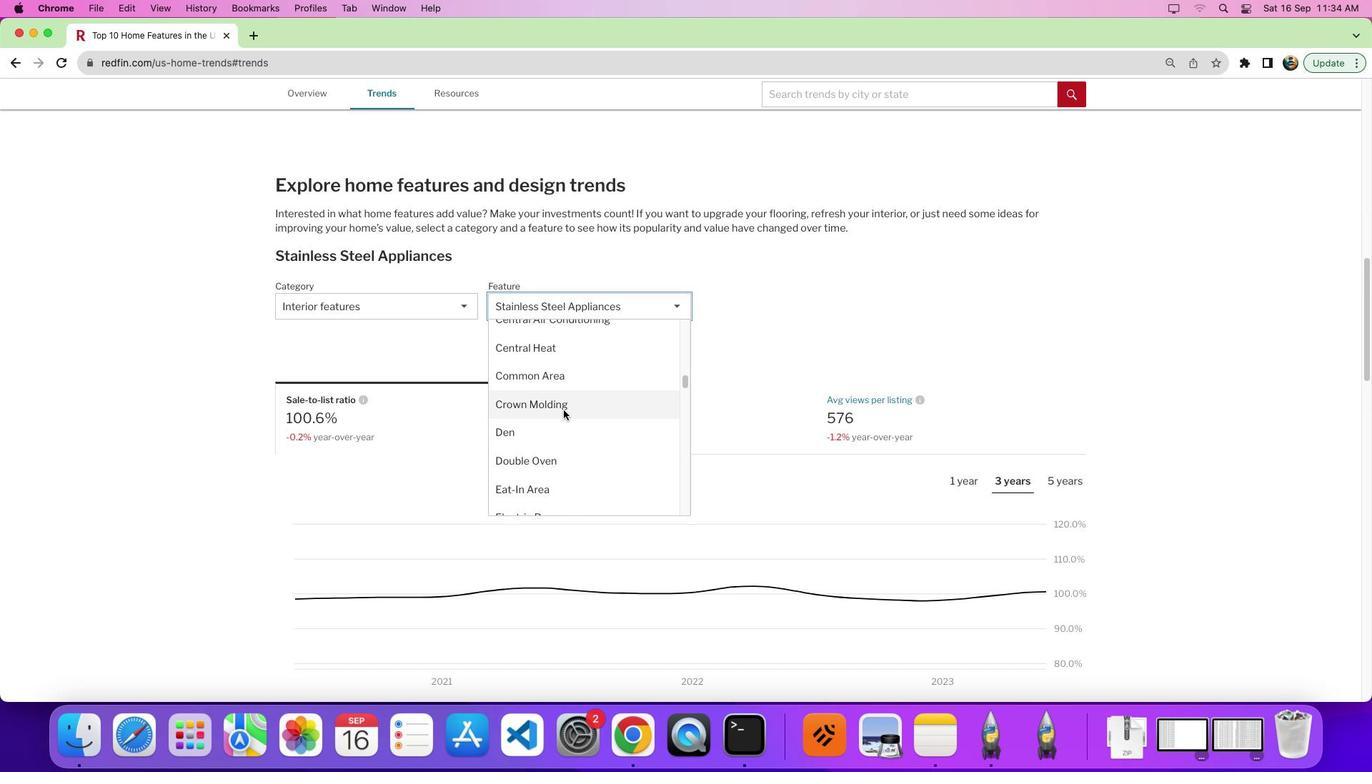 
Action: Mouse scrolled (563, 409) with delta (0, 0)
Screenshot: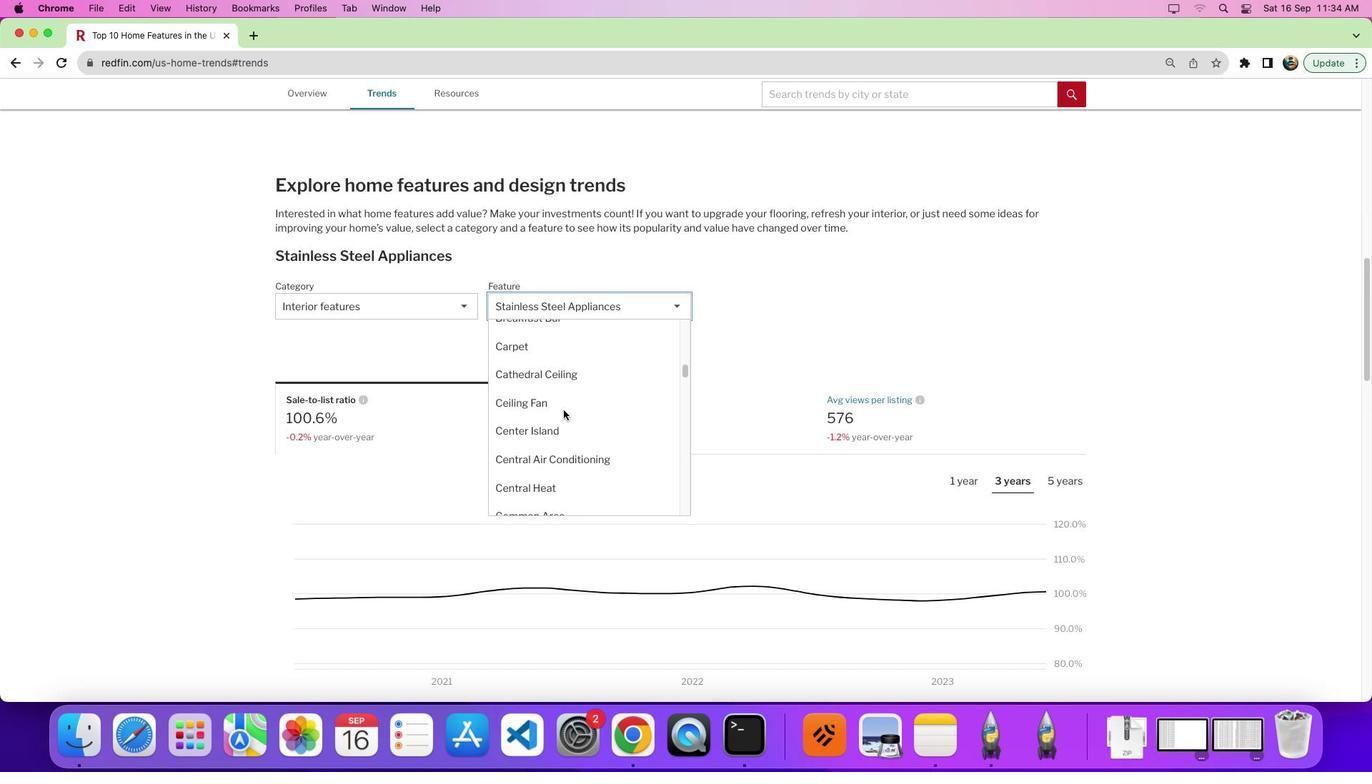 
Action: Mouse scrolled (563, 409) with delta (0, 0)
Screenshot: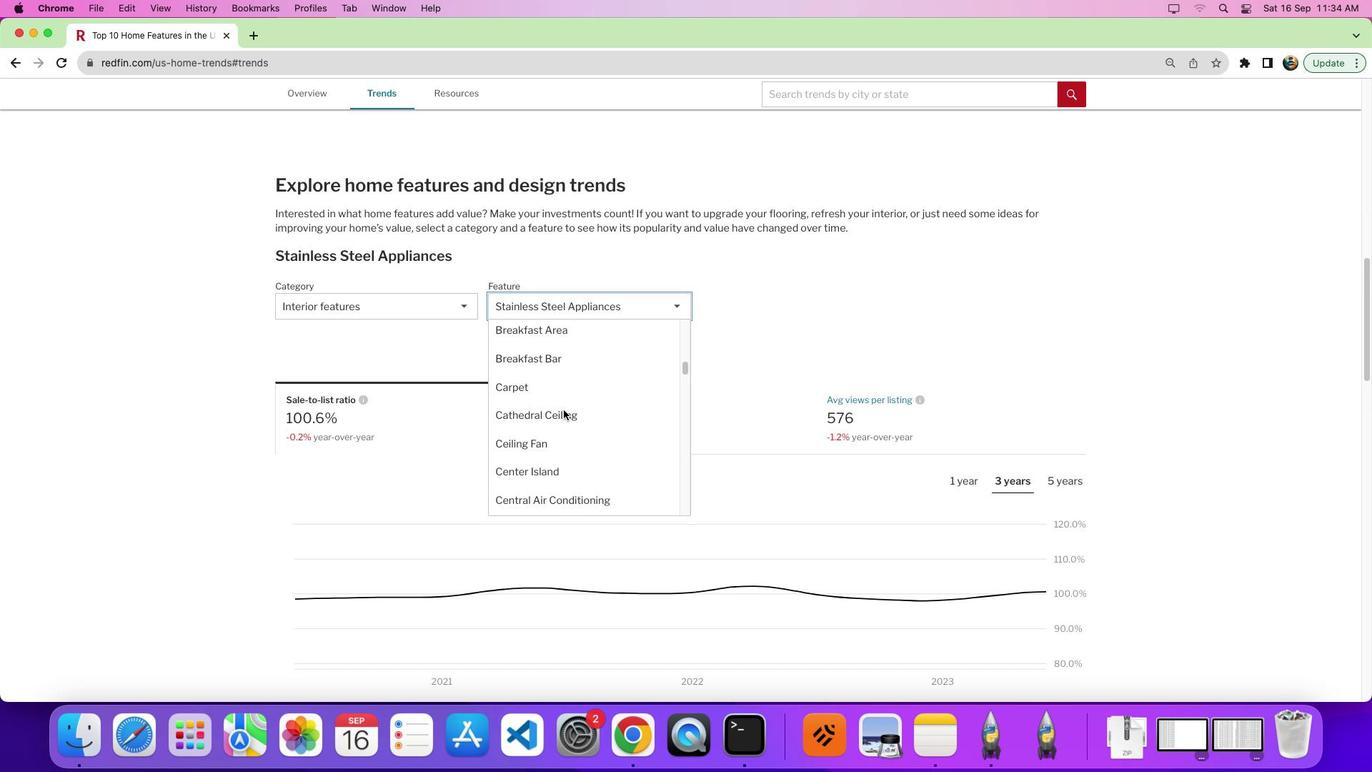 
Action: Mouse scrolled (563, 409) with delta (0, 2)
Screenshot: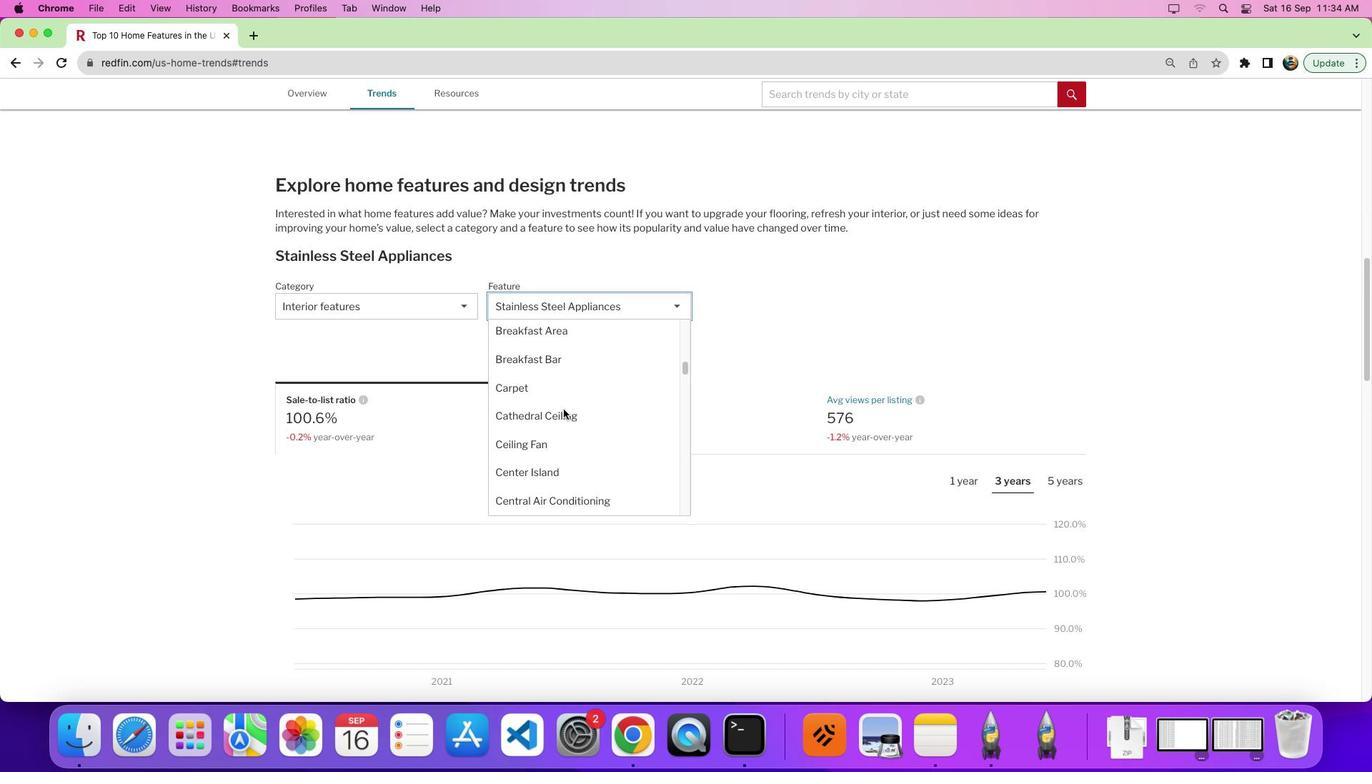 
Action: Mouse moved to (564, 409)
Screenshot: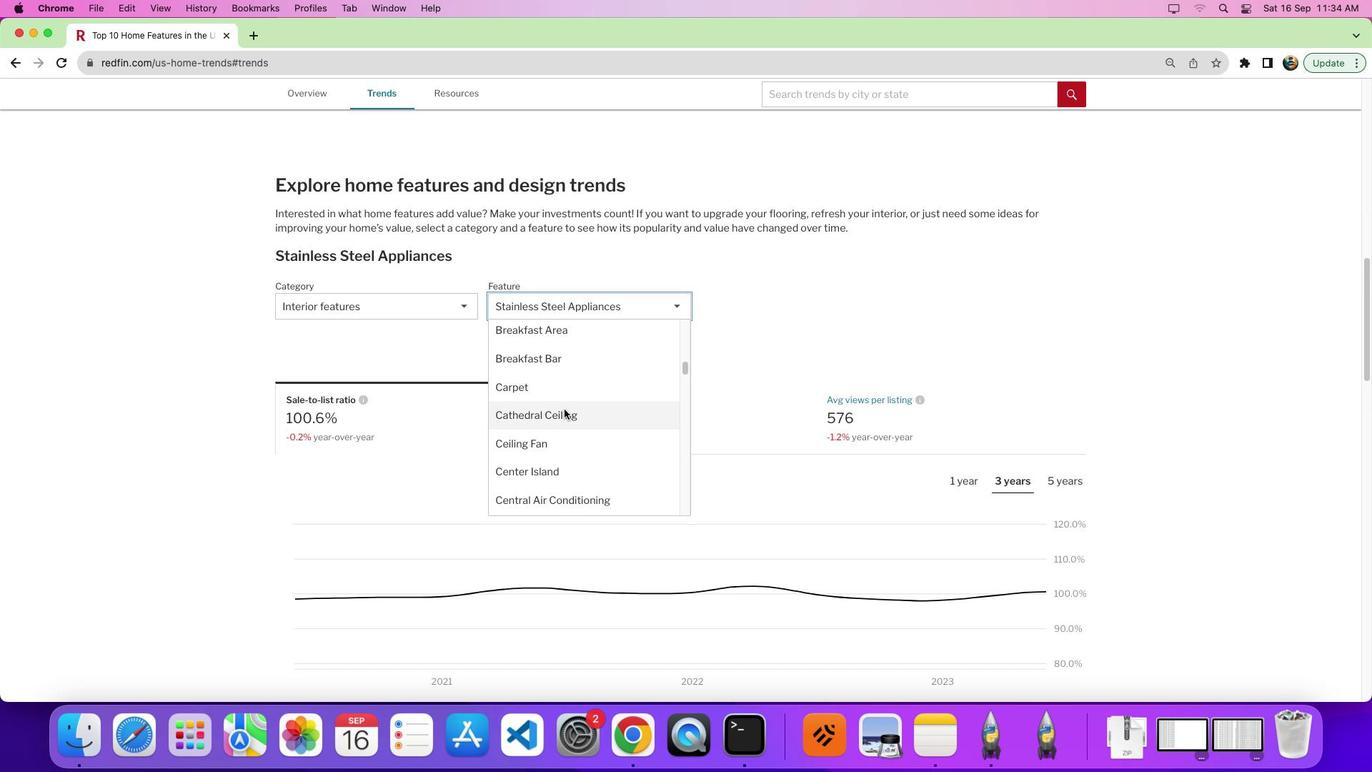 
Action: Mouse scrolled (564, 409) with delta (0, 0)
Screenshot: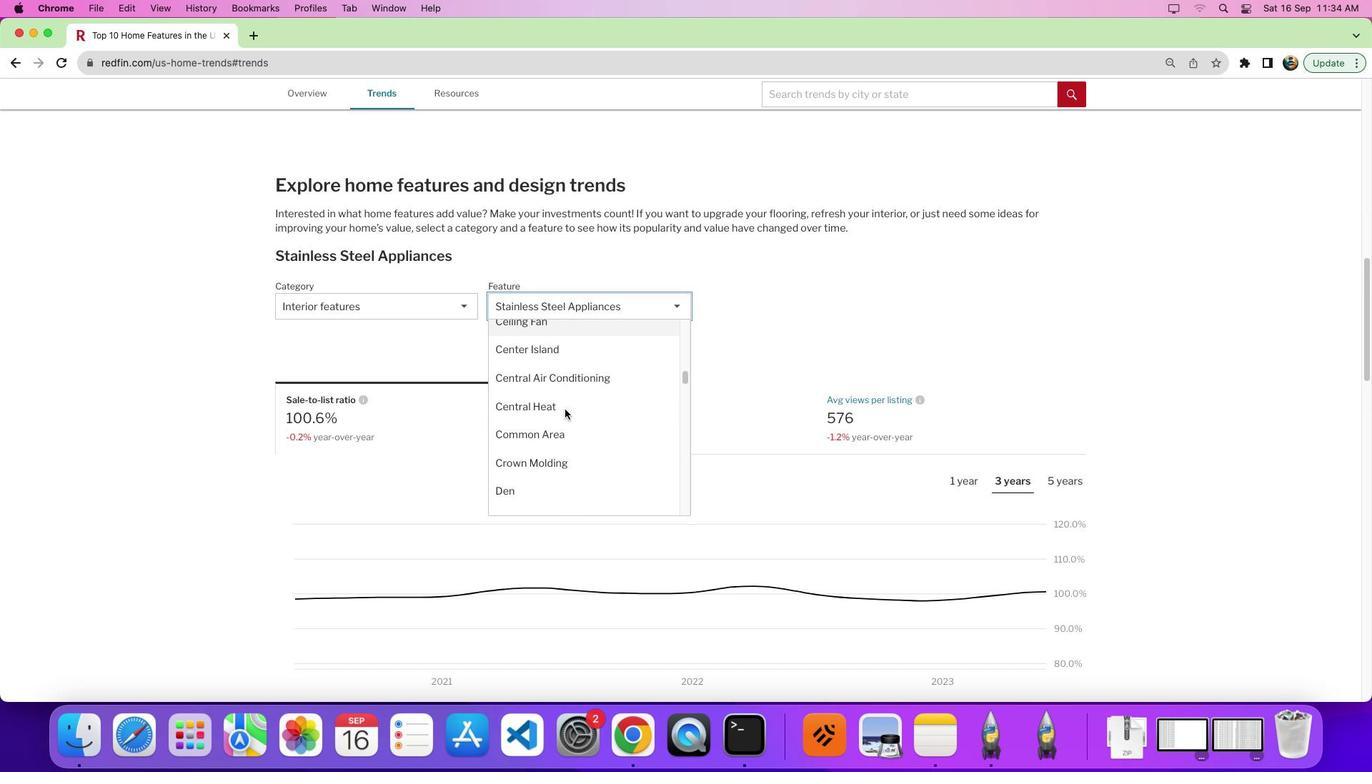 
Action: Mouse scrolled (564, 409) with delta (0, 0)
Screenshot: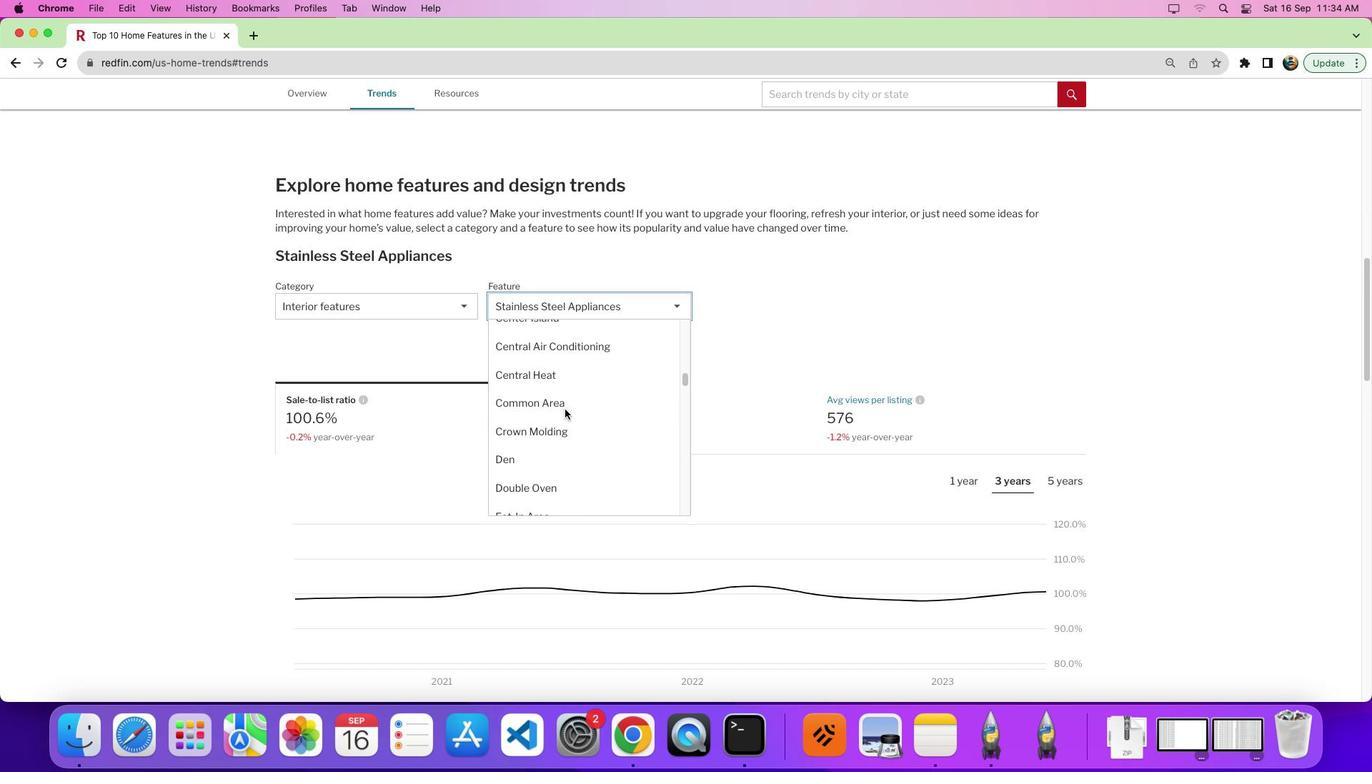 
Action: Mouse scrolled (564, 409) with delta (0, -2)
Screenshot: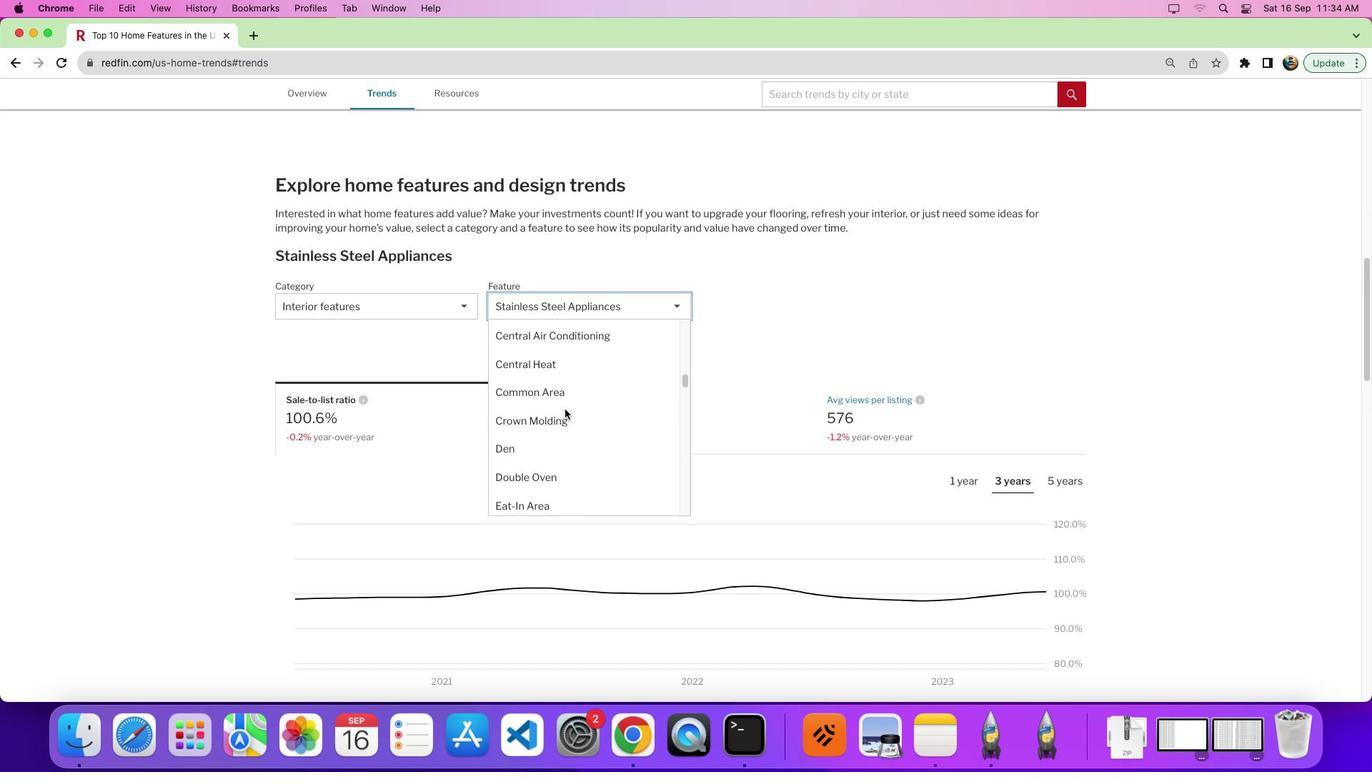 
Action: Mouse moved to (561, 458)
Screenshot: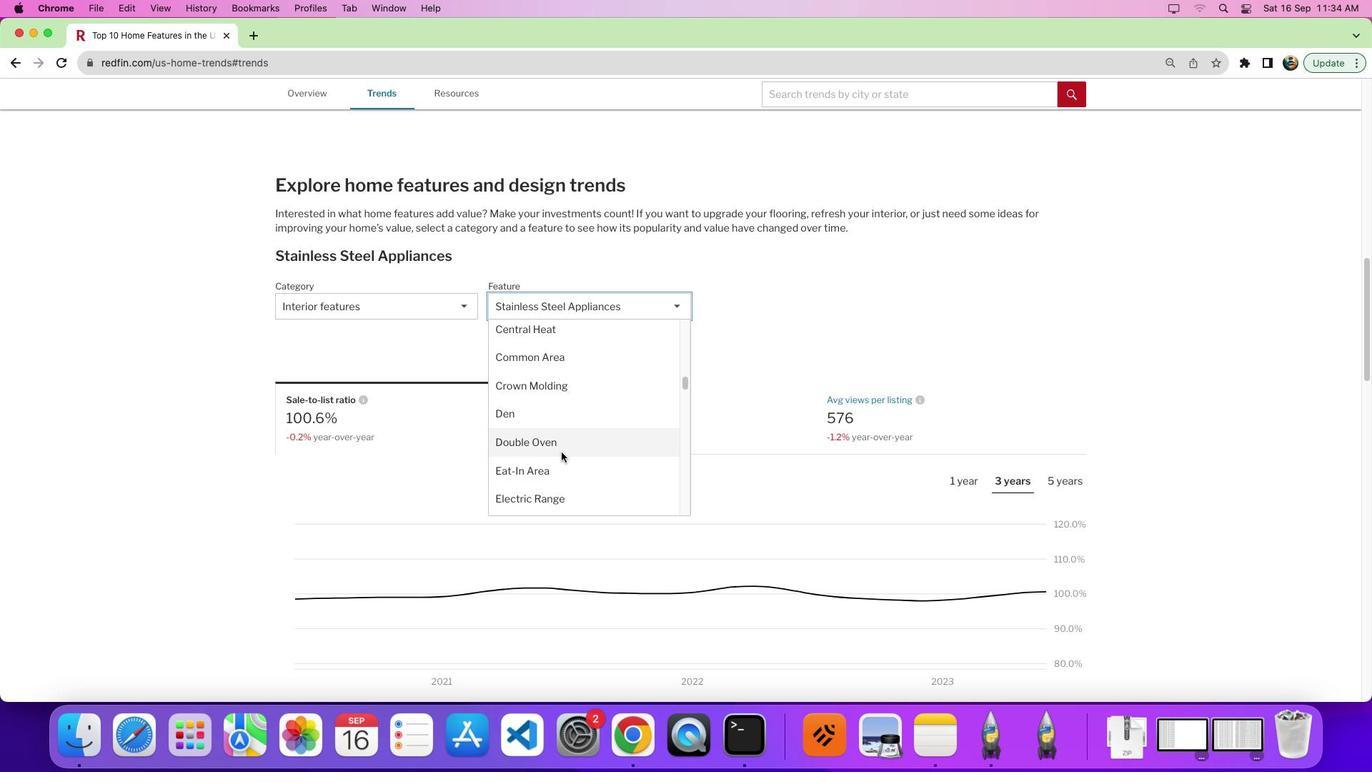 
Action: Mouse scrolled (561, 458) with delta (0, 0)
Screenshot: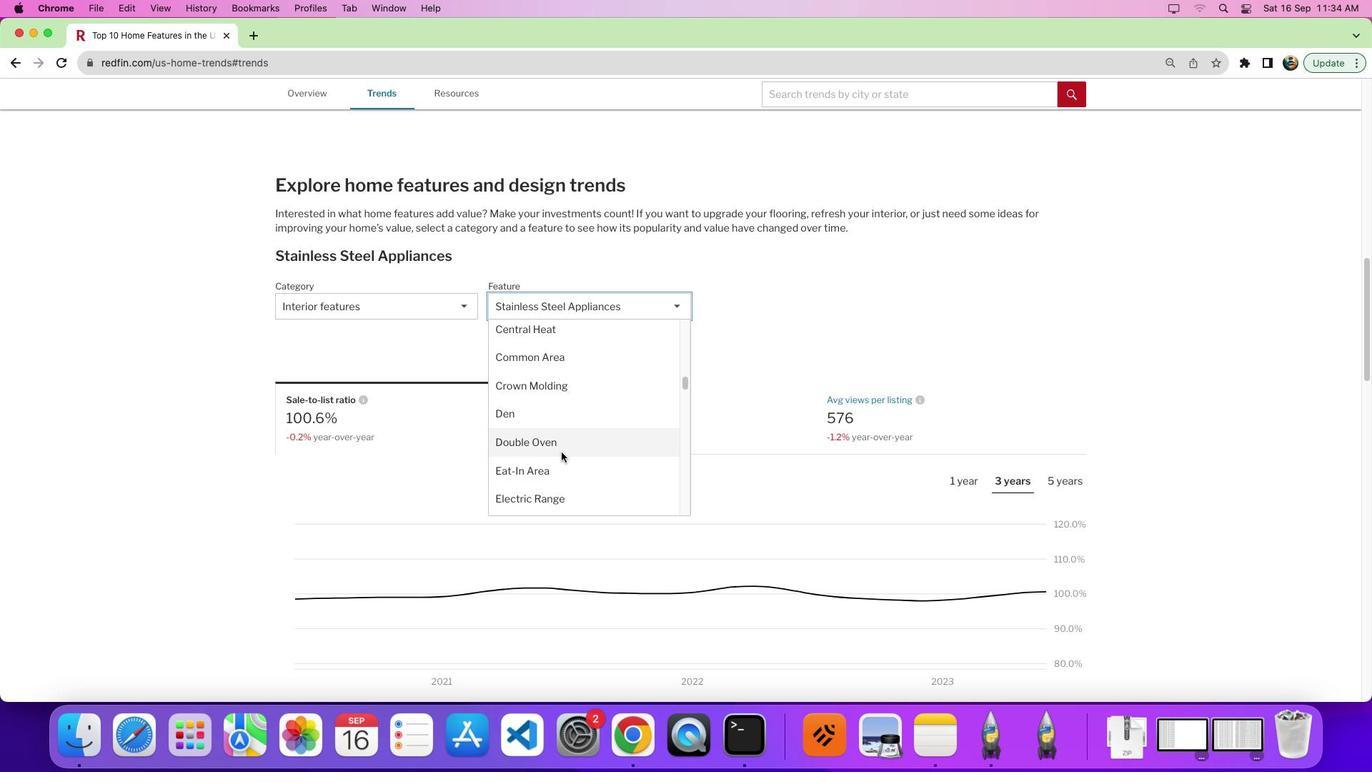 
Action: Mouse moved to (561, 456)
Screenshot: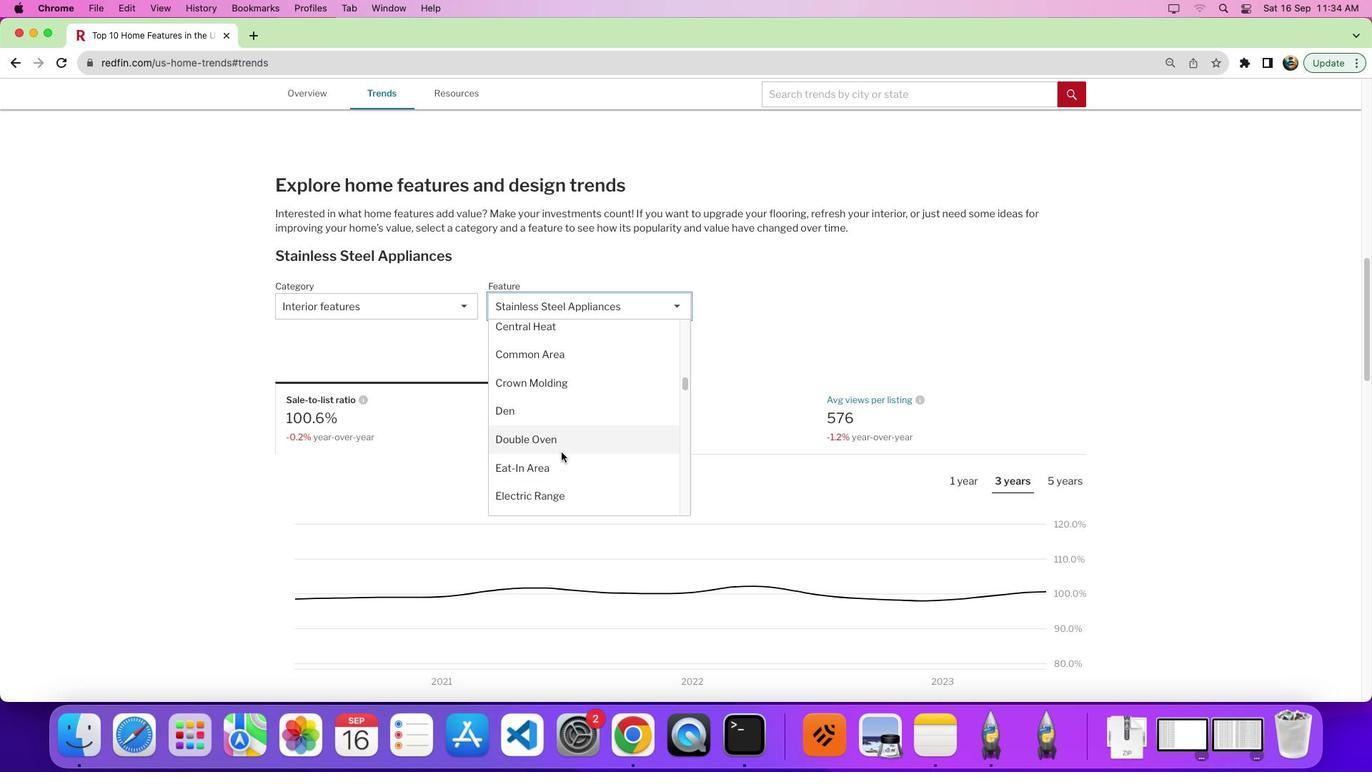 
Action: Mouse scrolled (561, 456) with delta (0, 0)
Screenshot: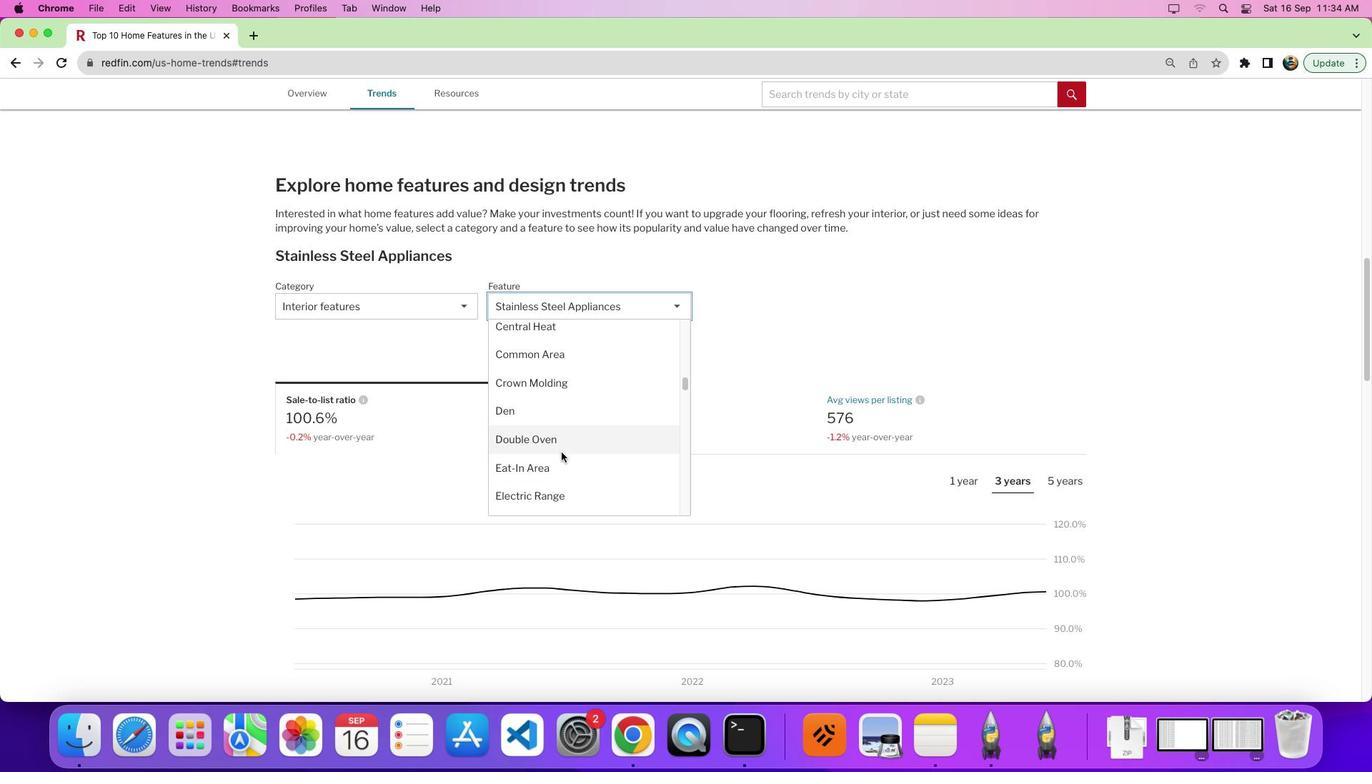 
Action: Mouse moved to (562, 452)
Screenshot: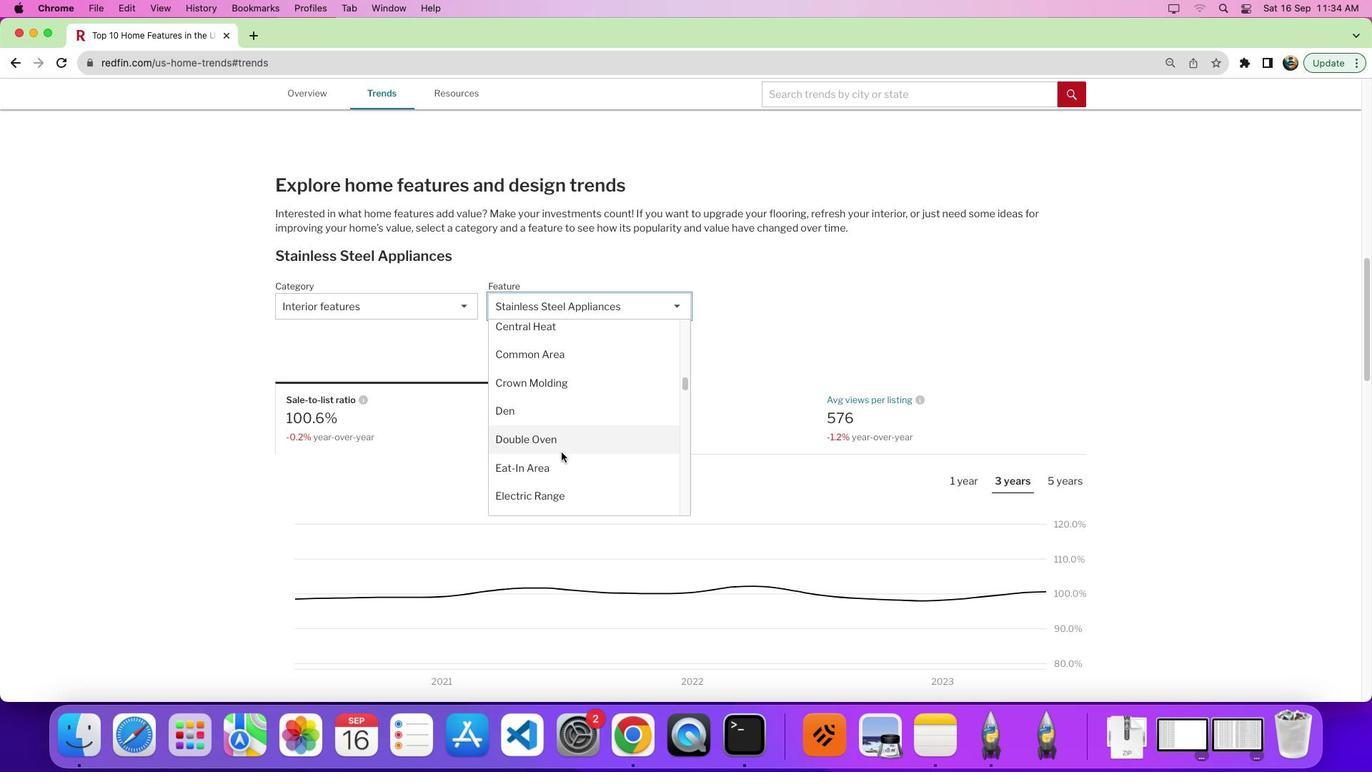 
Action: Mouse scrolled (562, 452) with delta (0, 0)
Screenshot: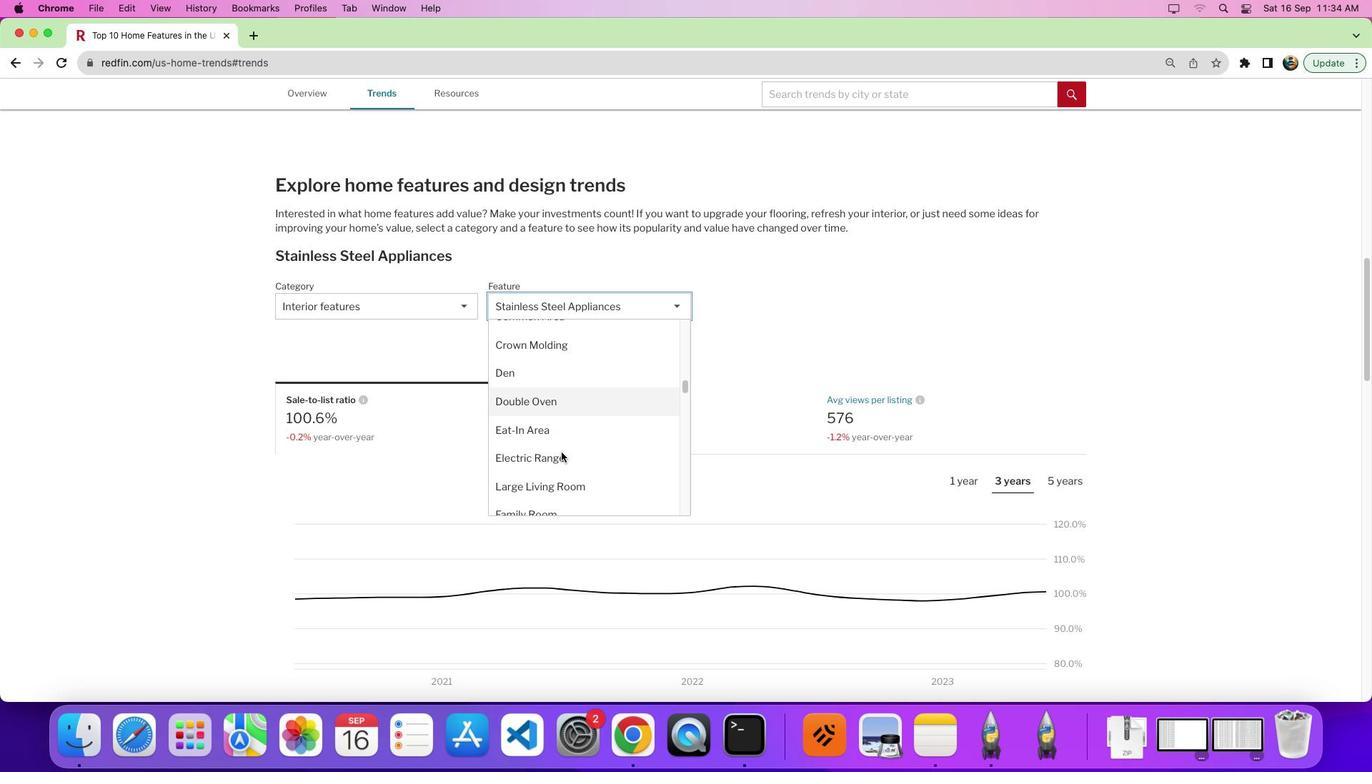 
Action: Mouse scrolled (562, 452) with delta (0, 0)
Screenshot: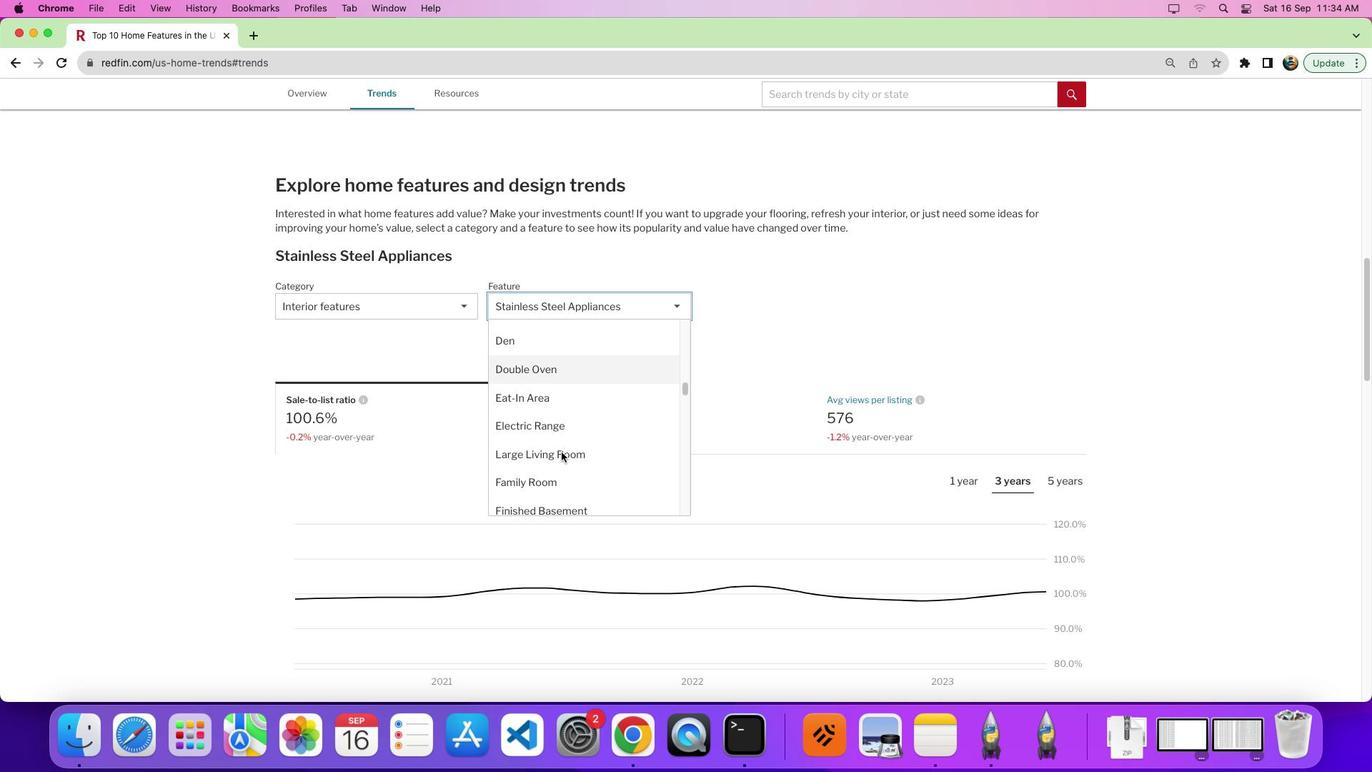 
Action: Mouse scrolled (562, 452) with delta (0, 0)
Screenshot: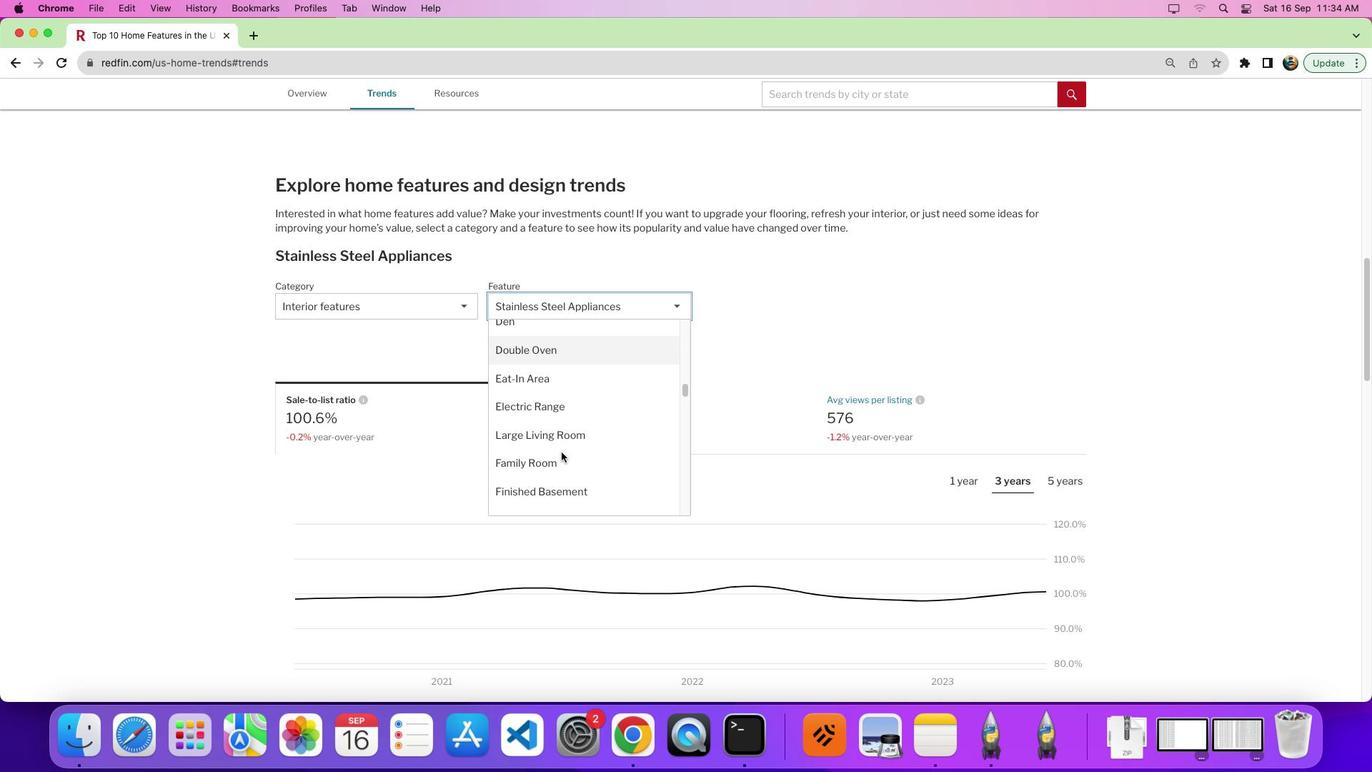 
Action: Mouse moved to (584, 457)
Screenshot: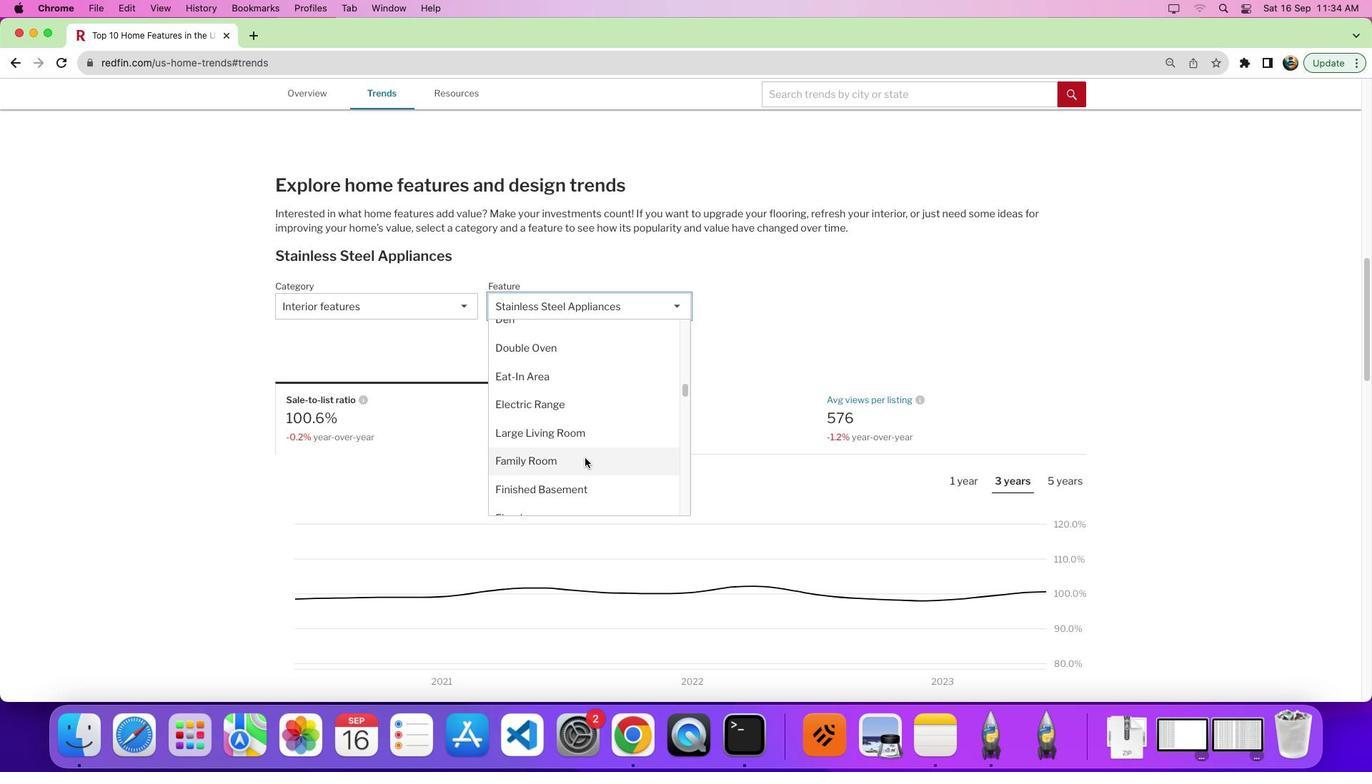 
Action: Mouse scrolled (584, 457) with delta (0, 0)
Screenshot: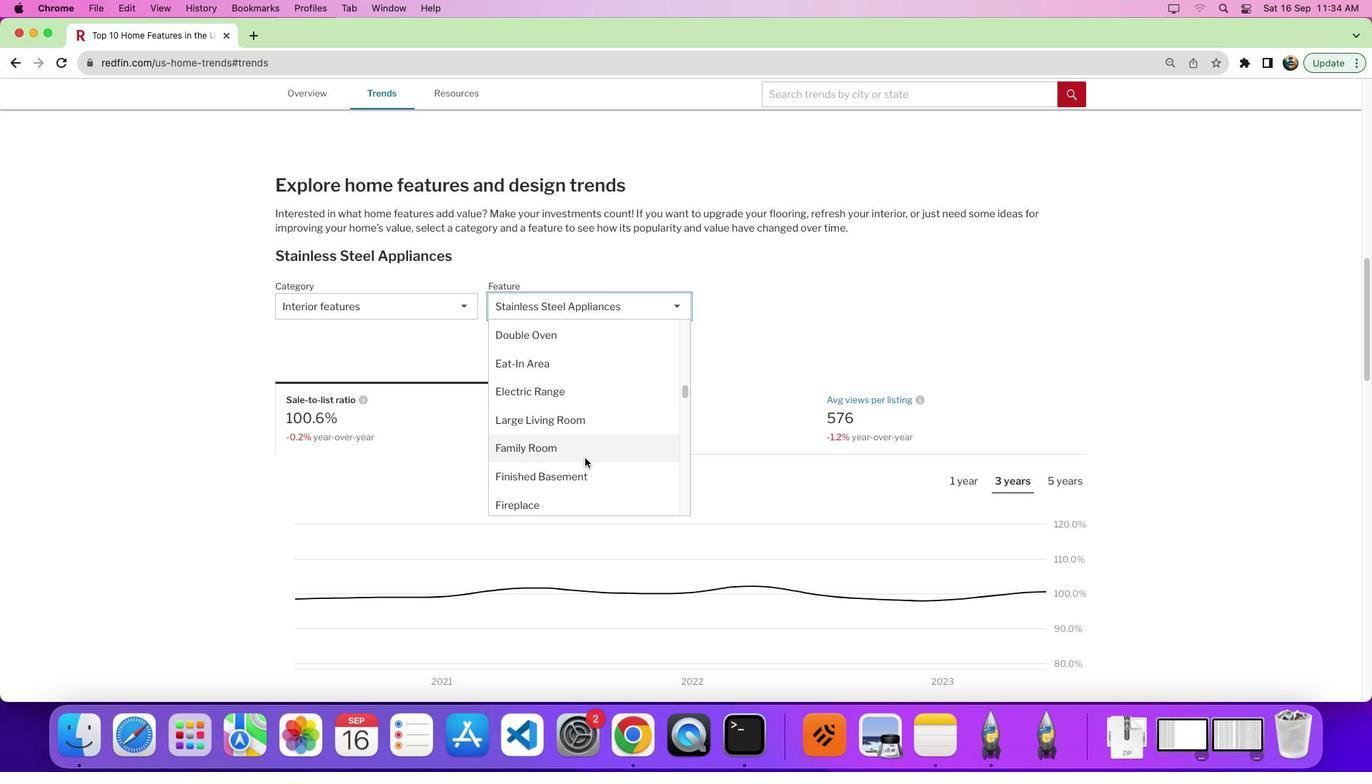 
Action: Mouse scrolled (584, 457) with delta (0, 0)
Screenshot: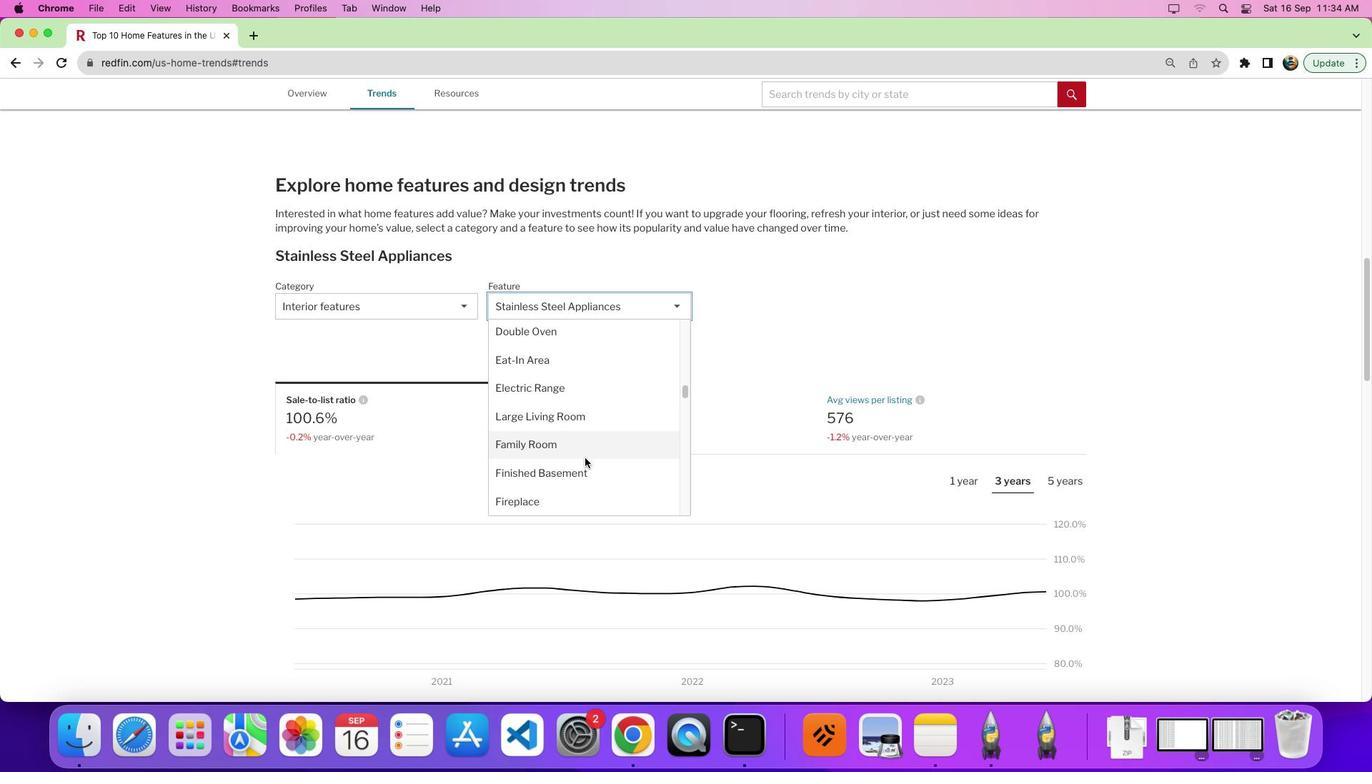
Action: Mouse moved to (536, 449)
Screenshot: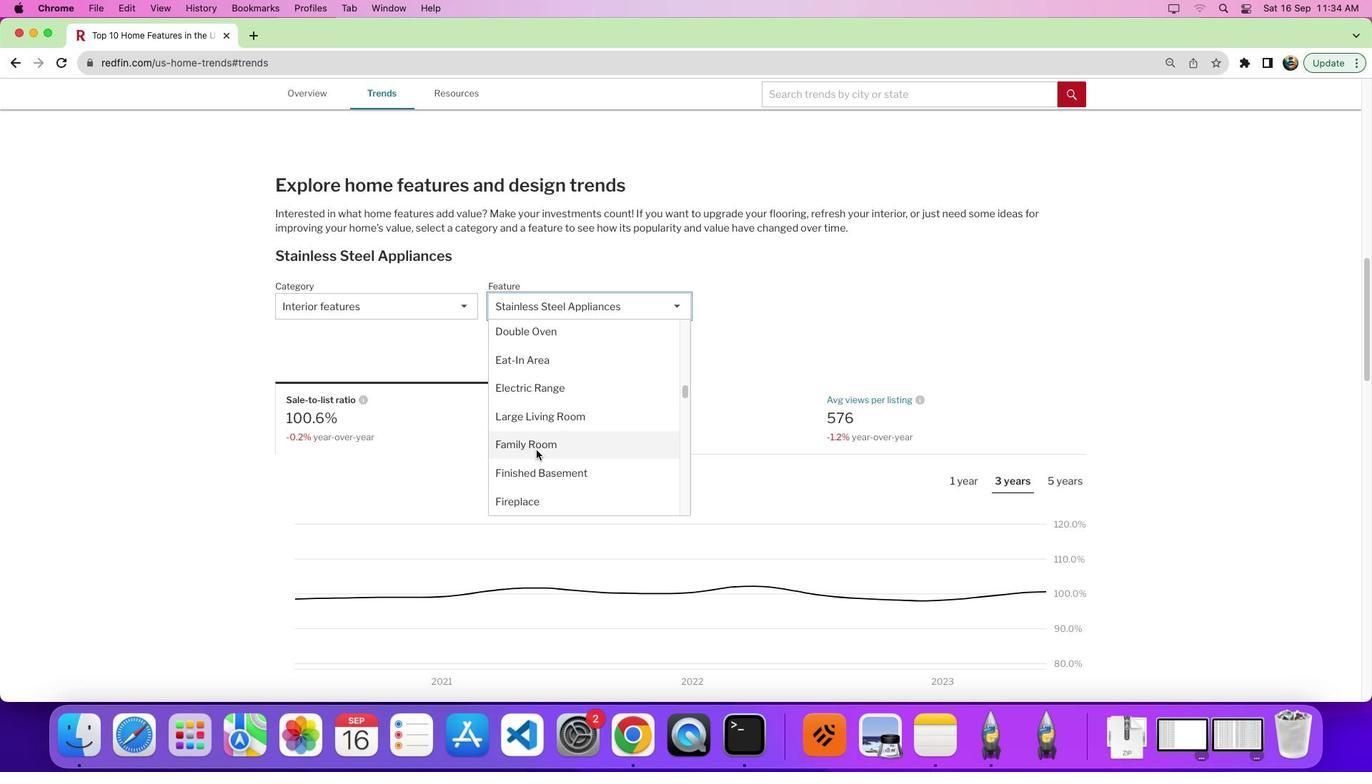 
Action: Mouse pressed left at (536, 449)
Screenshot: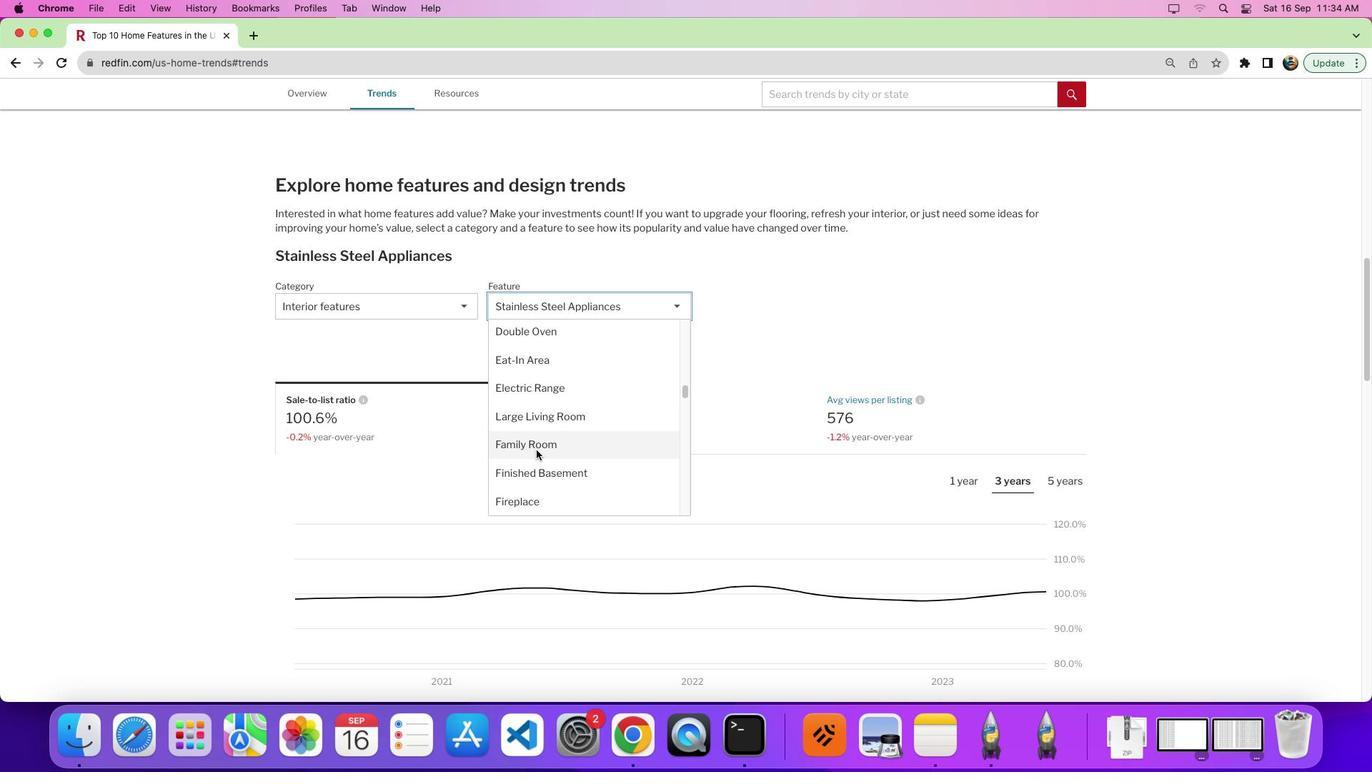 
Action: Mouse moved to (882, 444)
Screenshot: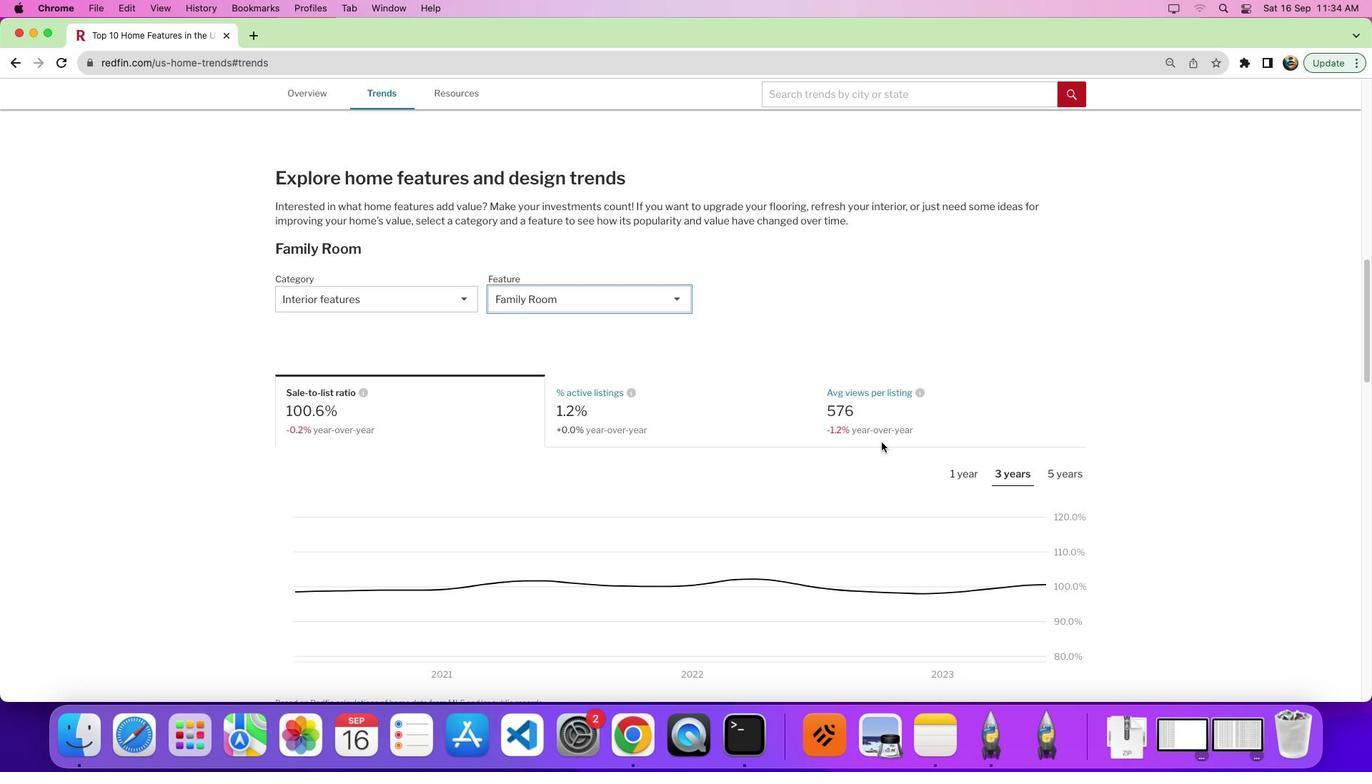 
Action: Mouse scrolled (882, 444) with delta (0, 0)
Screenshot: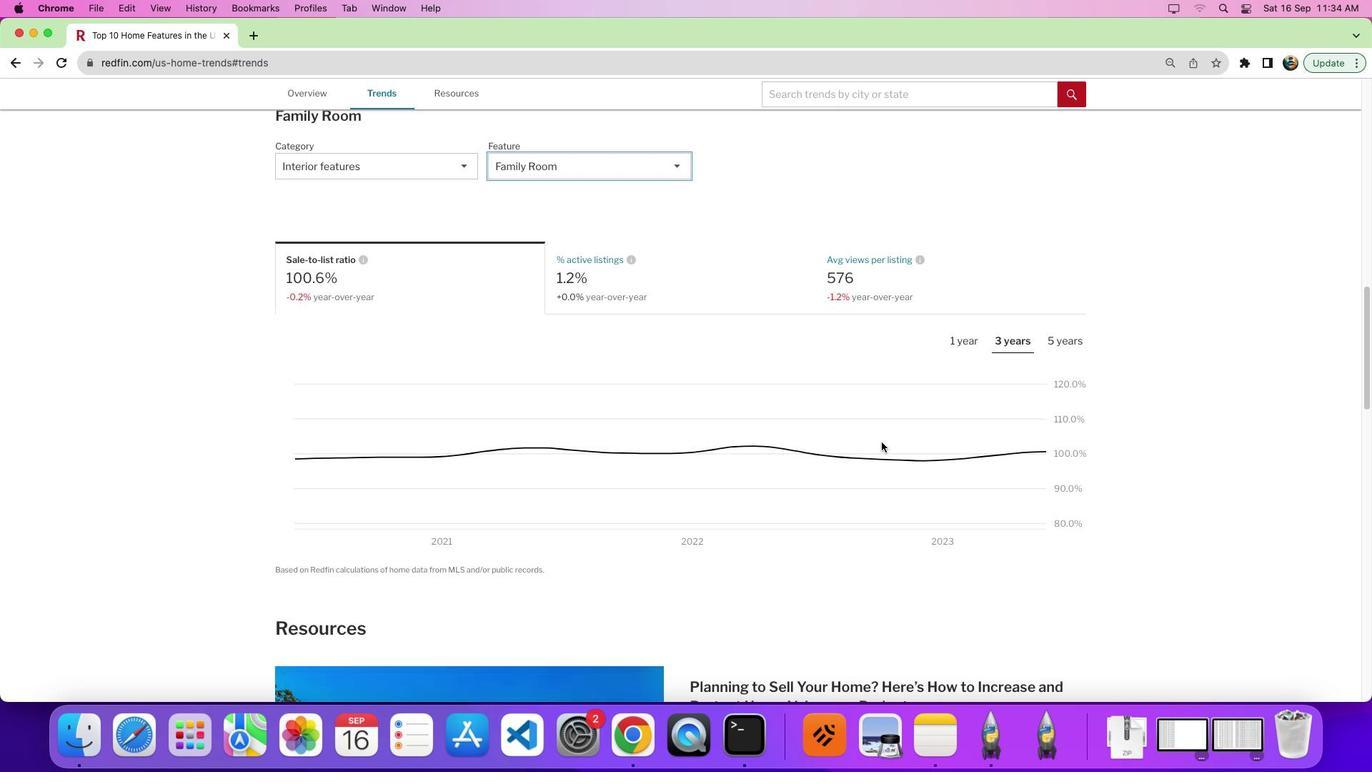 
Action: Mouse scrolled (882, 444) with delta (0, 0)
Screenshot: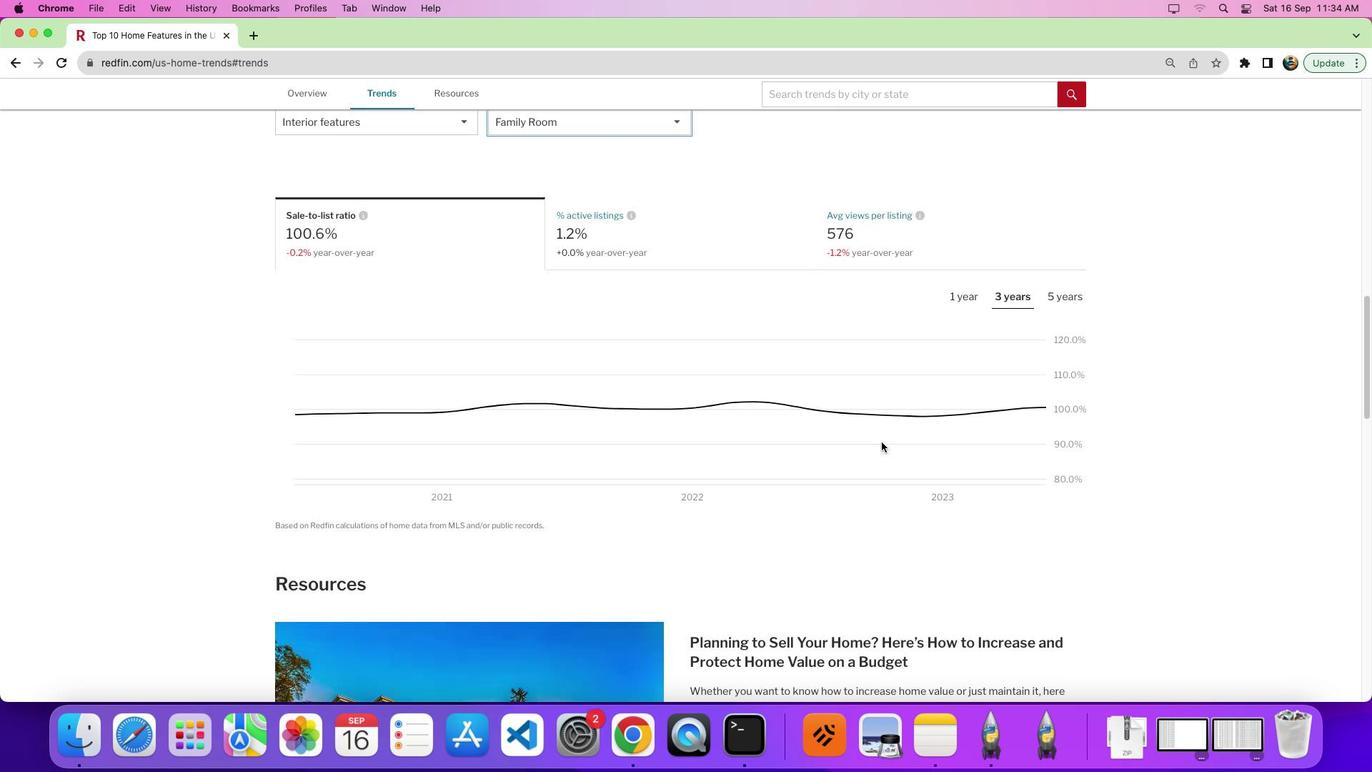 
Action: Mouse moved to (882, 442)
Screenshot: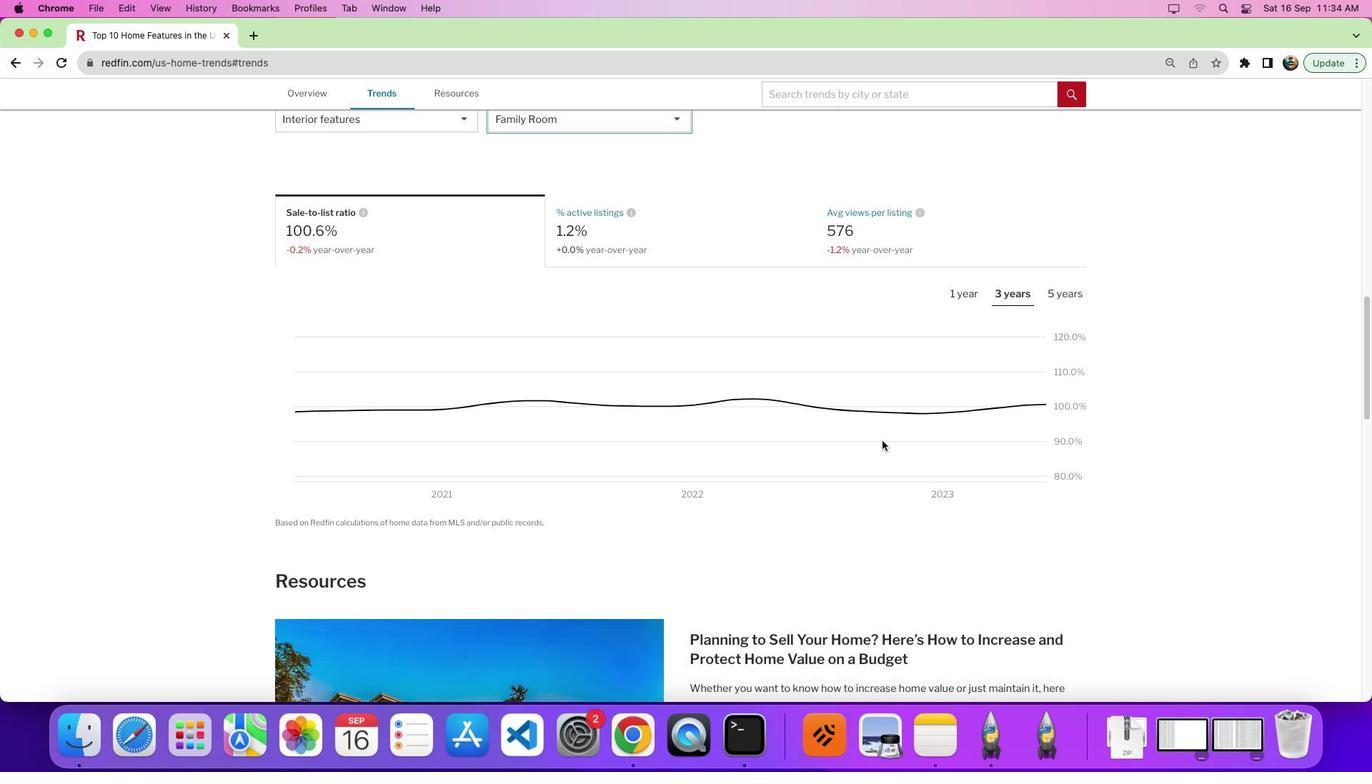 
Action: Mouse scrolled (882, 442) with delta (0, -2)
Screenshot: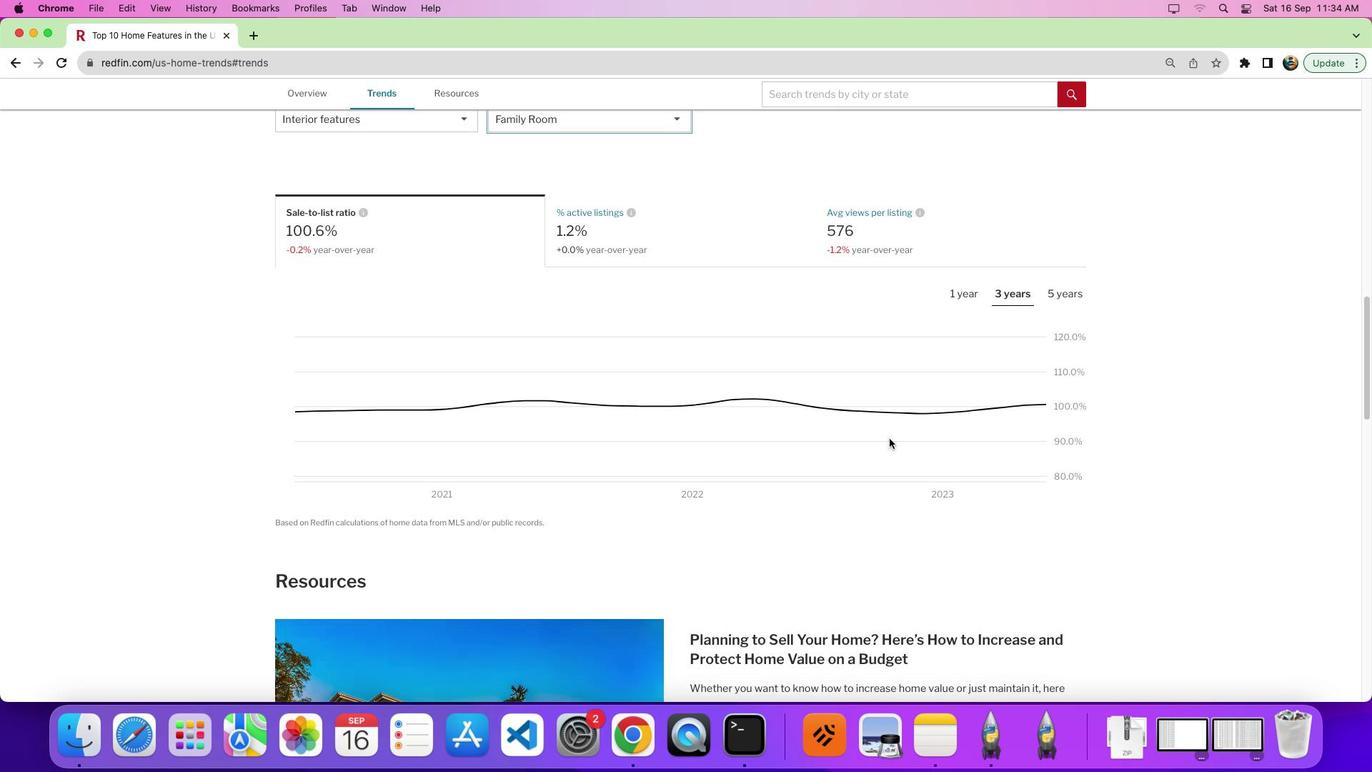 
Action: Mouse moved to (595, 209)
Screenshot: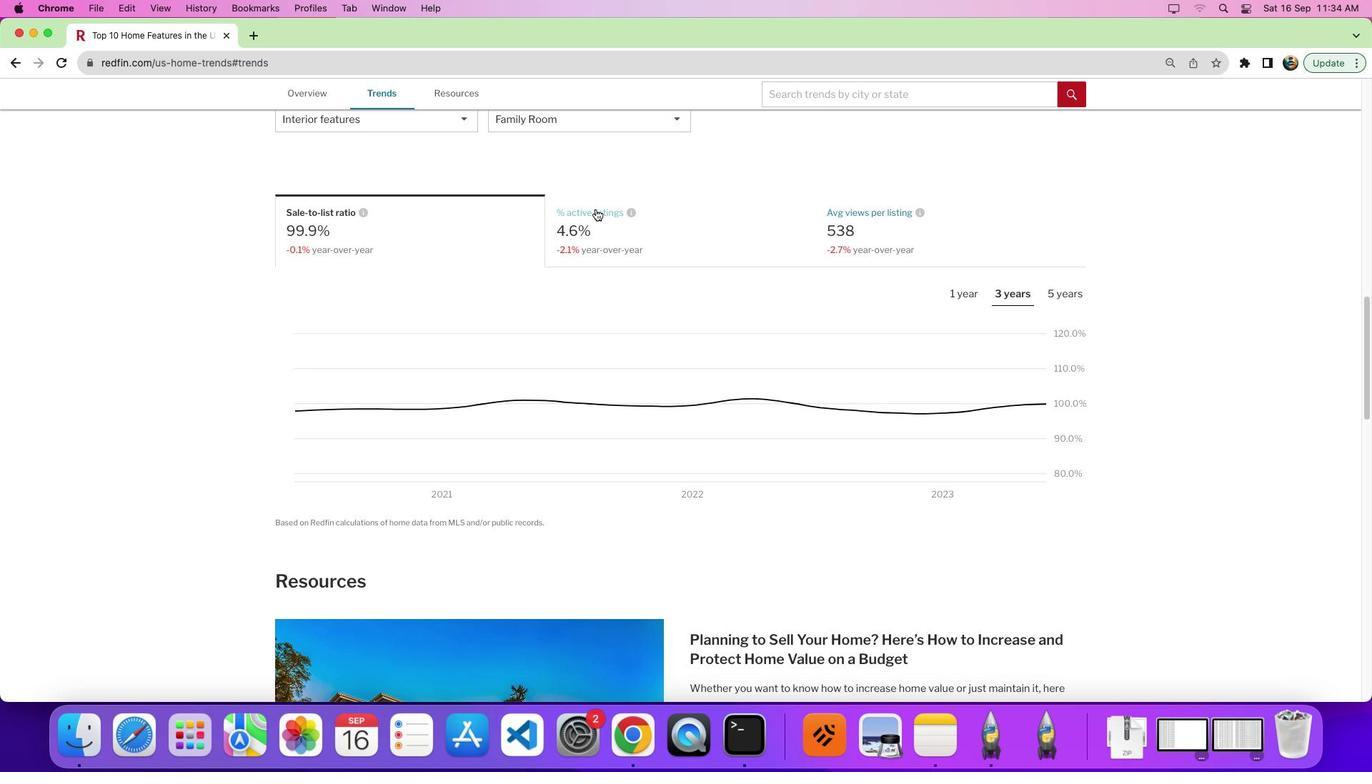 
Action: Mouse pressed left at (595, 209)
Screenshot: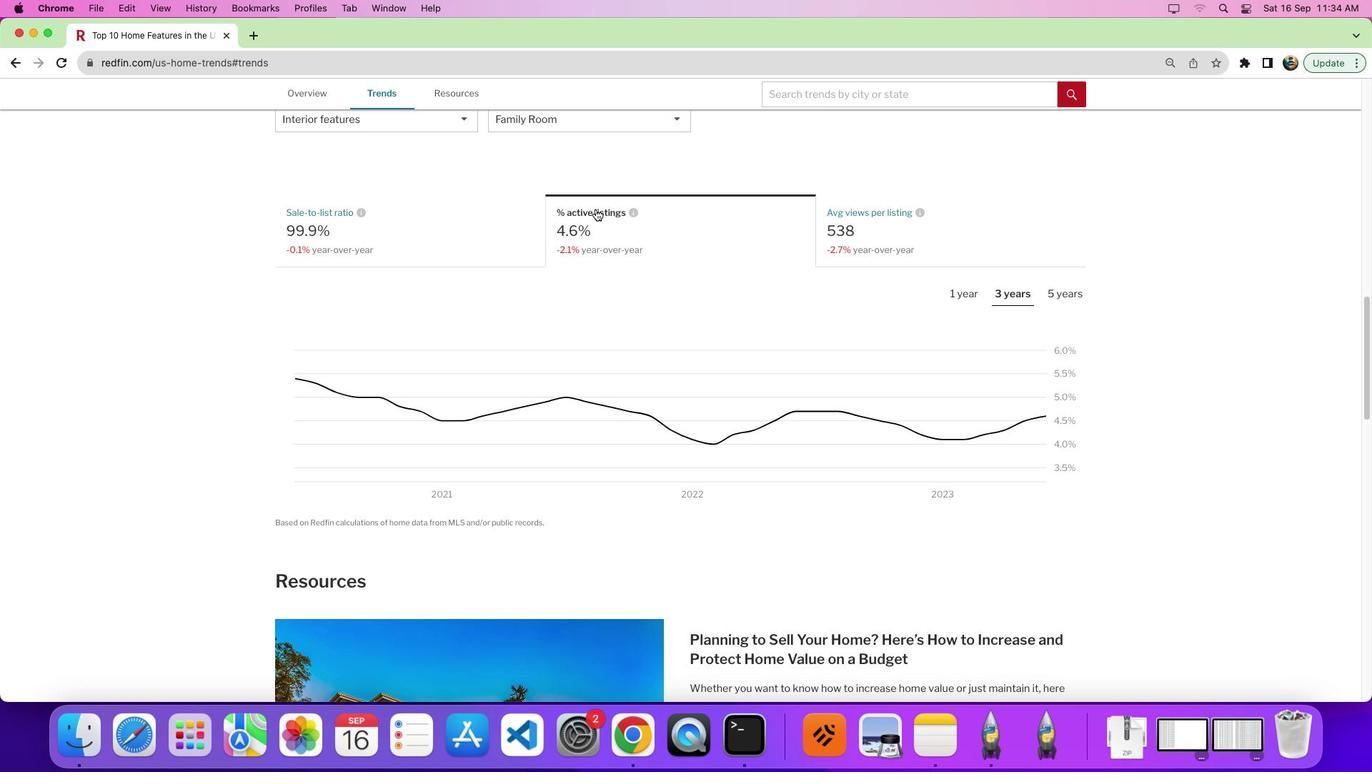 
Action: Mouse moved to (963, 285)
Screenshot: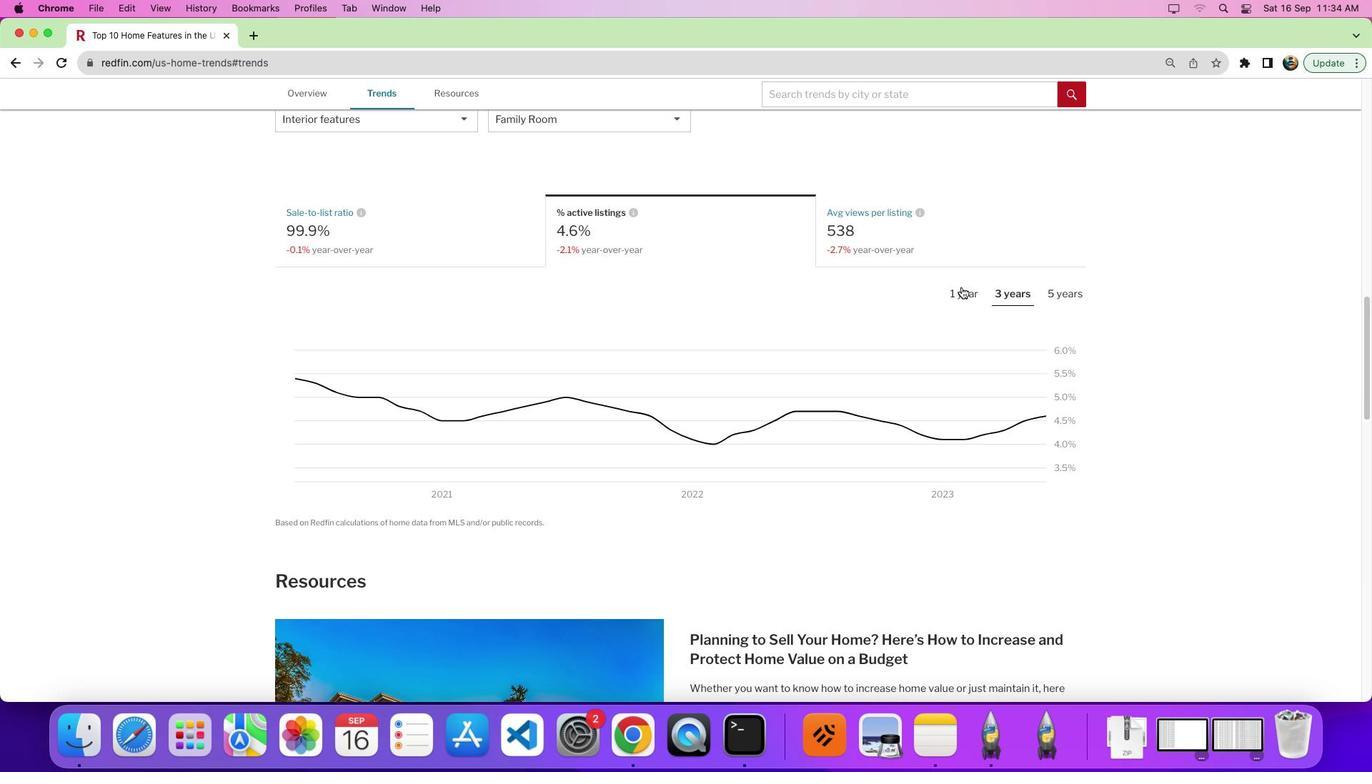 
Action: Mouse pressed left at (963, 285)
Screenshot: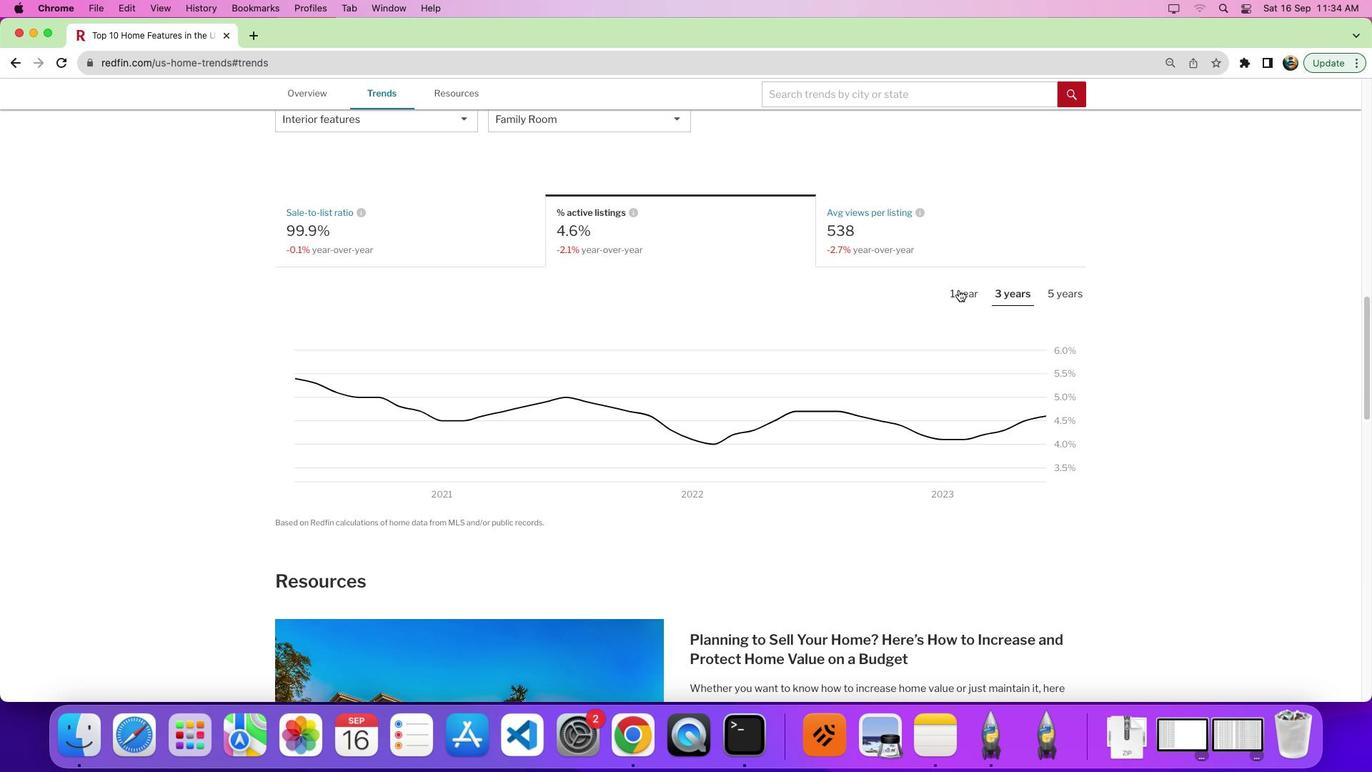
Action: Mouse moved to (960, 297)
Screenshot: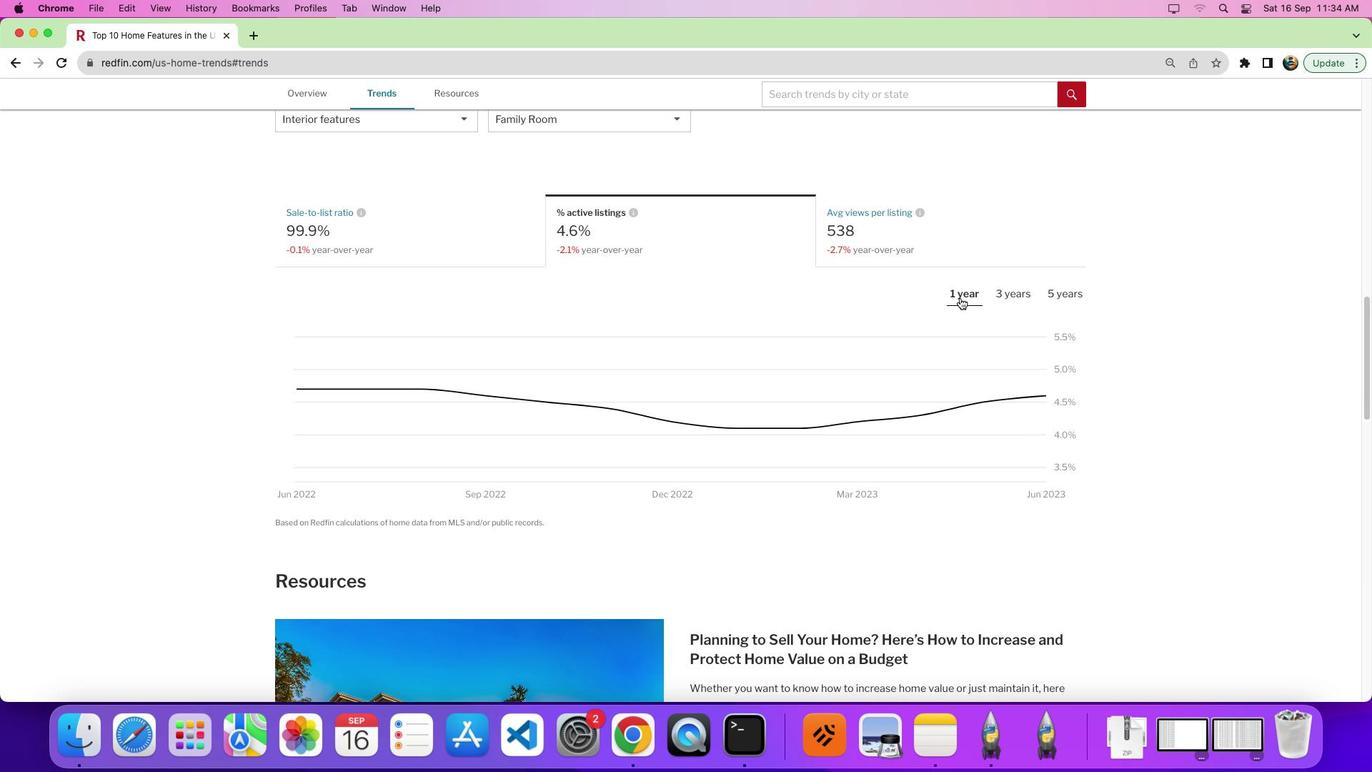 
Action: Mouse pressed left at (960, 297)
Screenshot: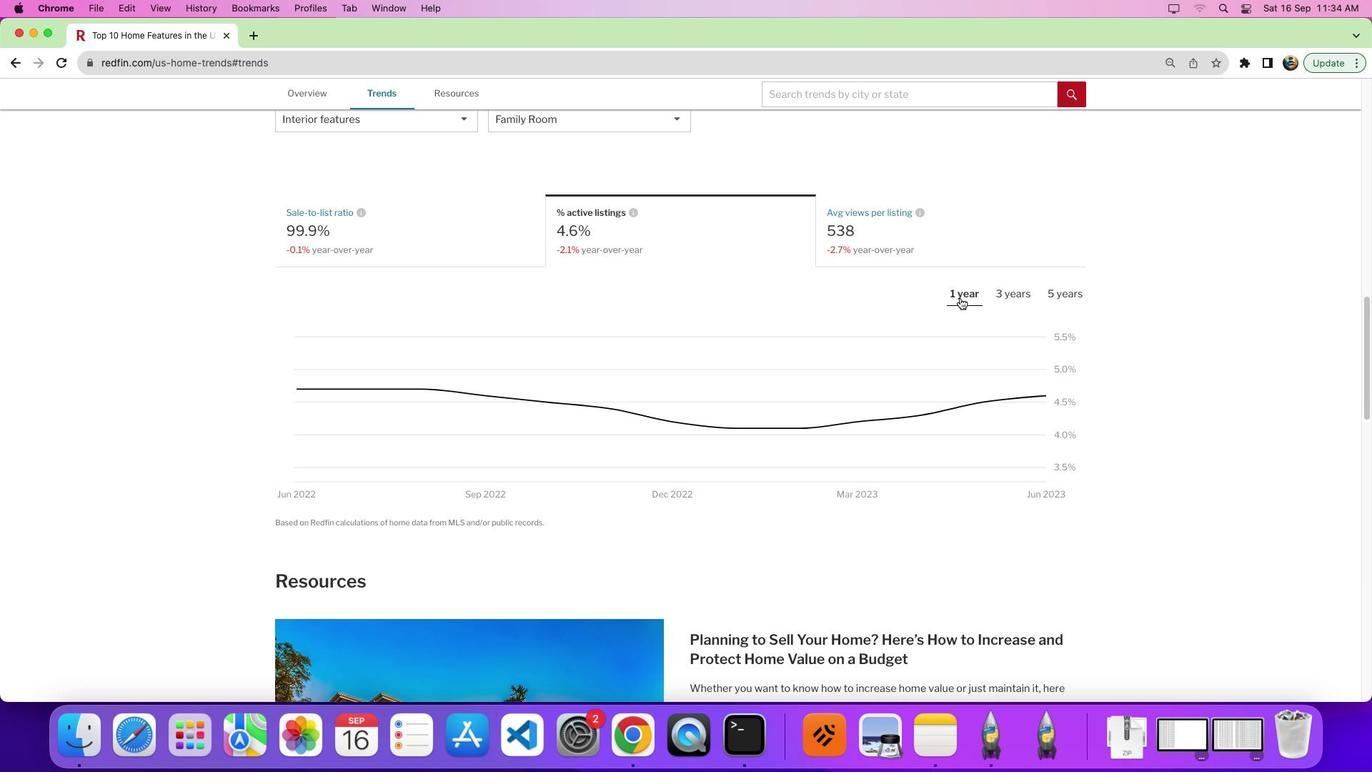 
Action: Mouse moved to (936, 331)
Screenshot: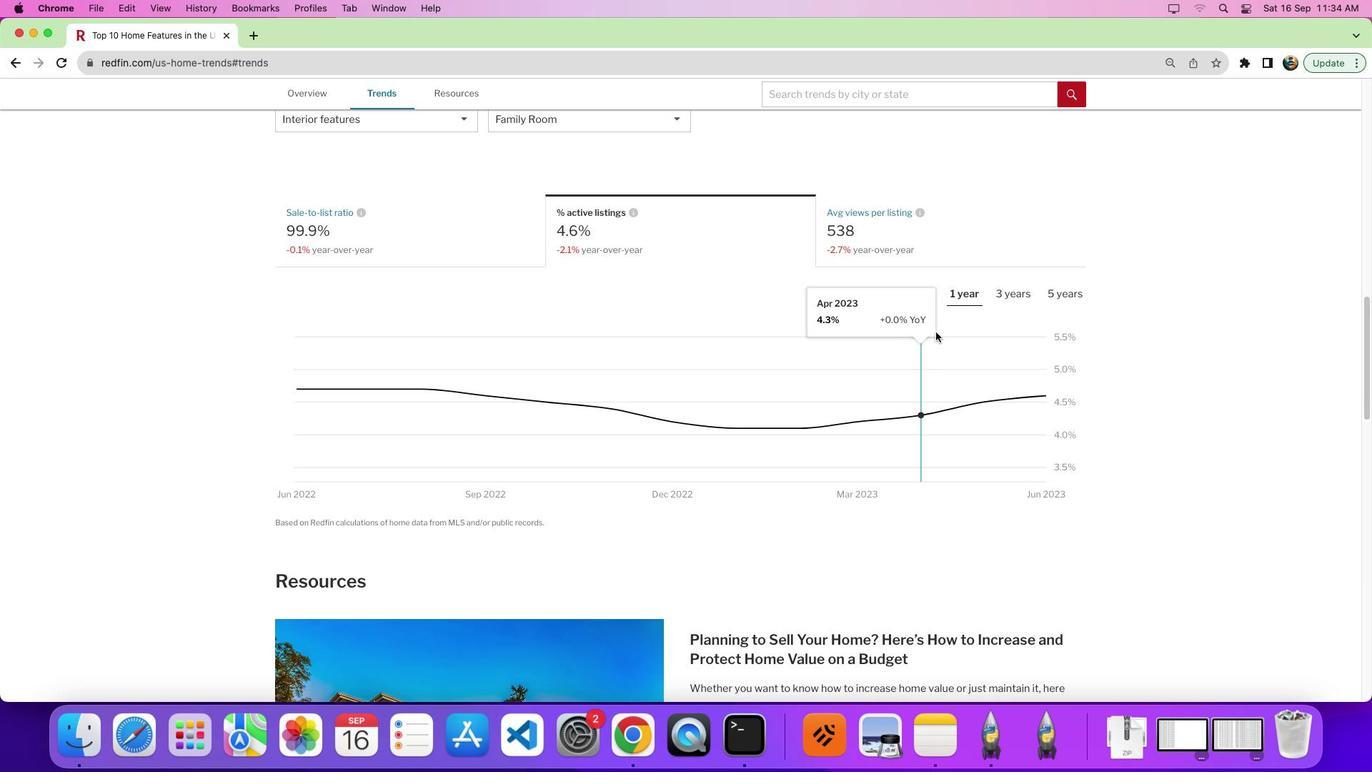 
